 Task: Open Card Scooter Review in Board Market Segmentation Strategy to Workspace Content Writing and add a team member Softage.1@softage.net, a label Blue, a checklist Podcasting, an attachment from Trello, a color Blue and finally, add a card description 'Research and develop new product line' and a comment 'Let us approach this task with a sense of empathy, understanding the needs and concerns of our stakeholders.'. Add a start date 'Jan 05, 1900' with a due date 'Jan 12, 1900'
Action: Mouse moved to (63, 265)
Screenshot: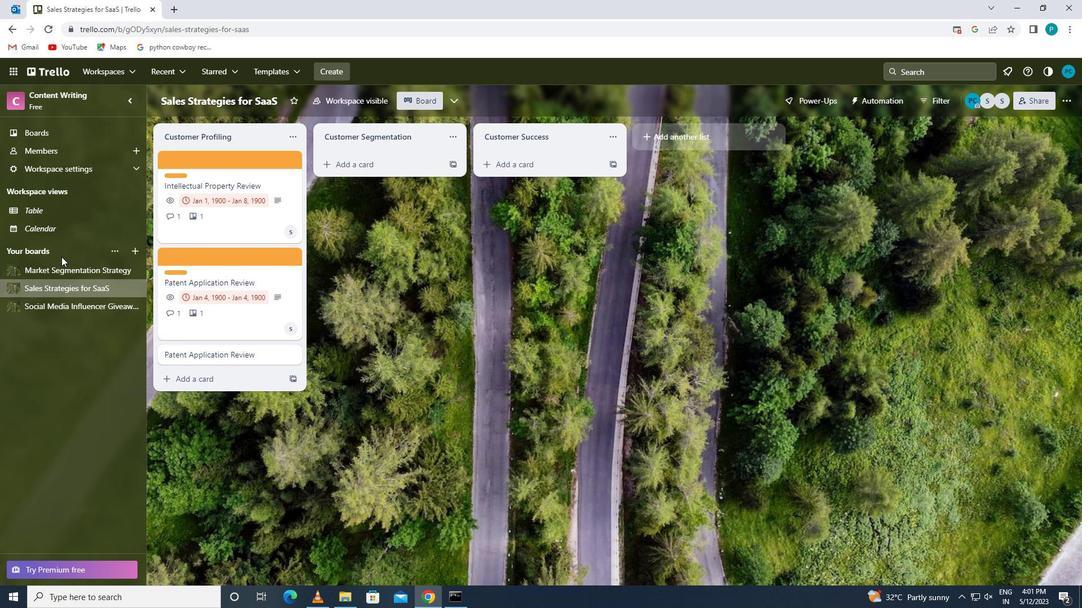 
Action: Mouse pressed left at (63, 265)
Screenshot: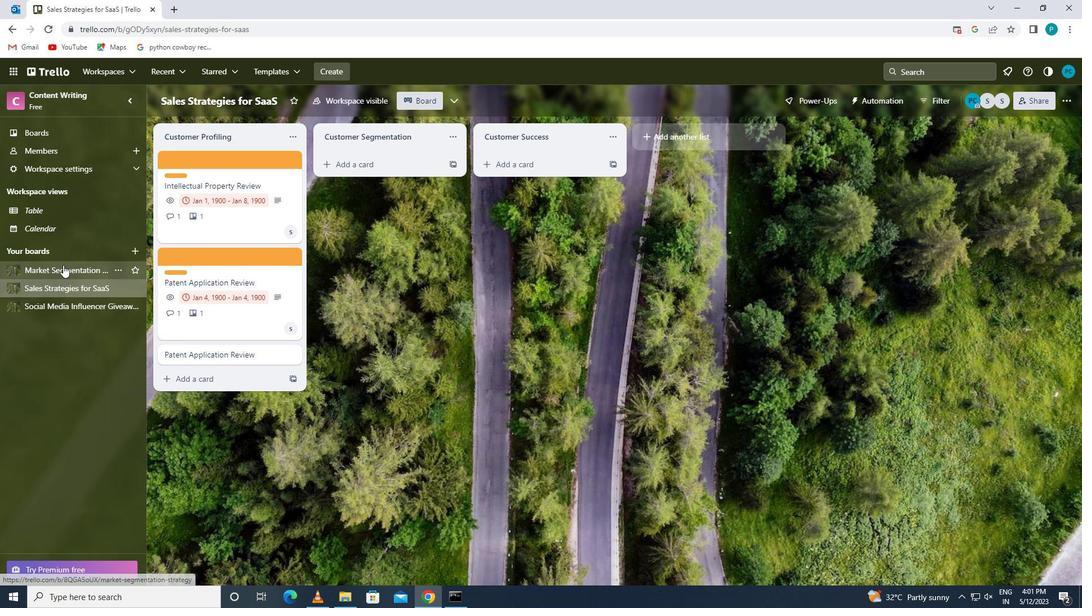 
Action: Mouse moved to (195, 260)
Screenshot: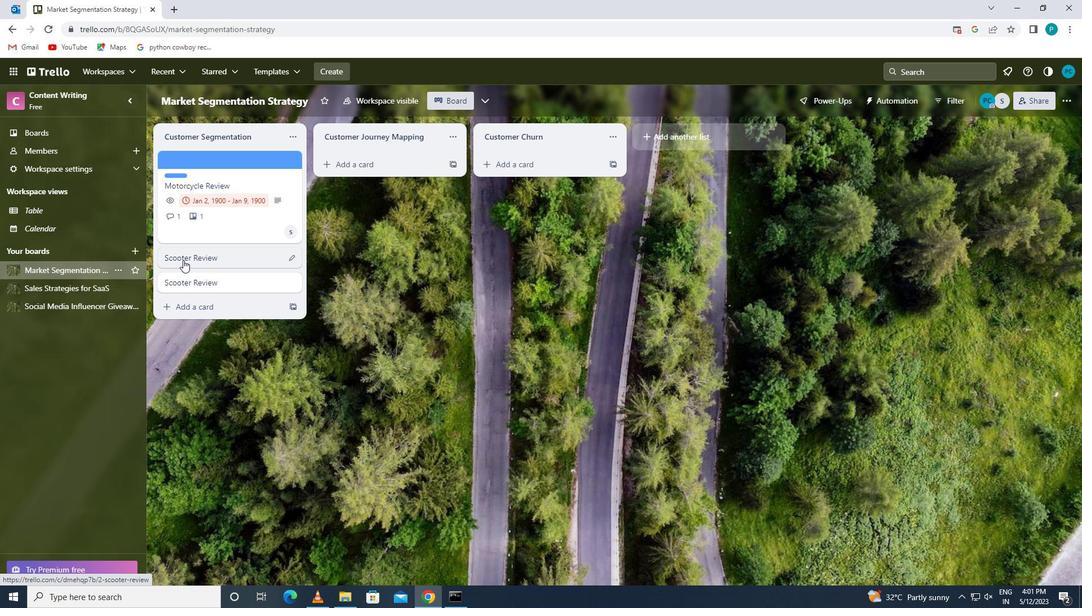 
Action: Mouse pressed left at (195, 260)
Screenshot: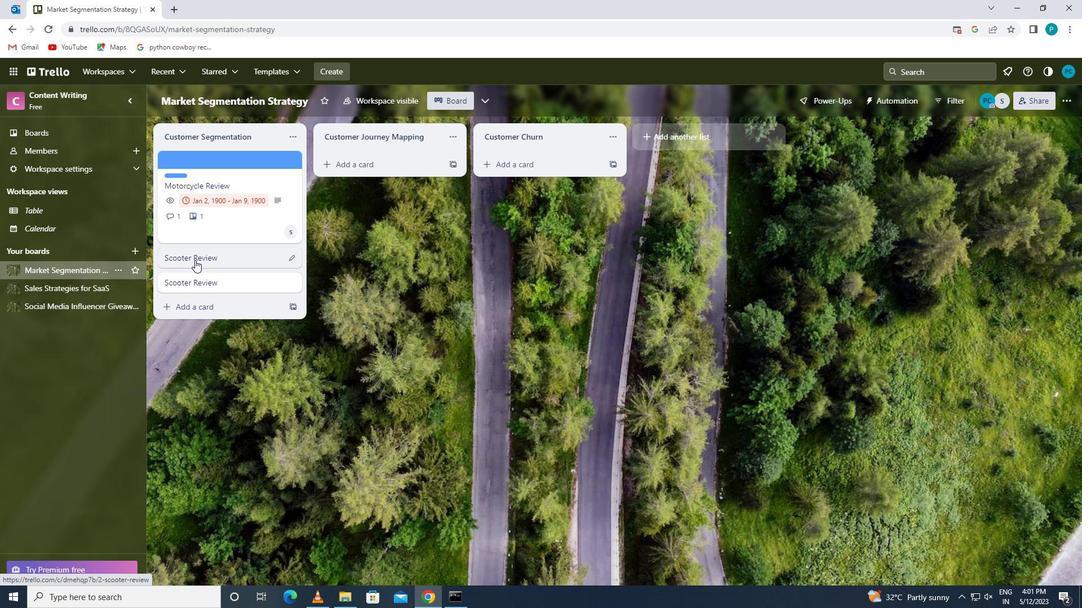 
Action: Mouse moved to (699, 199)
Screenshot: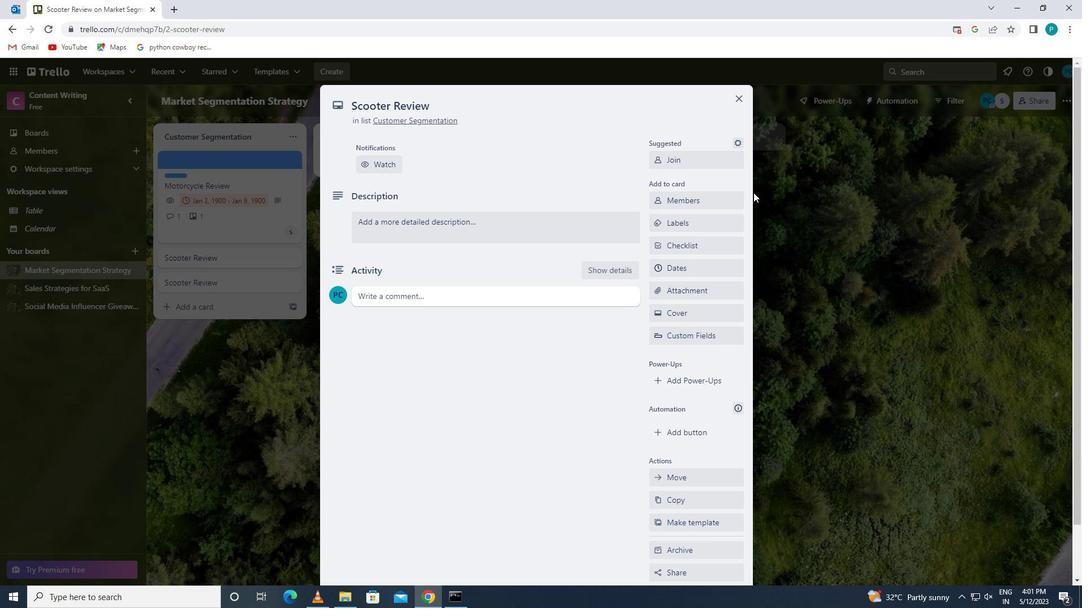 
Action: Mouse pressed left at (699, 199)
Screenshot: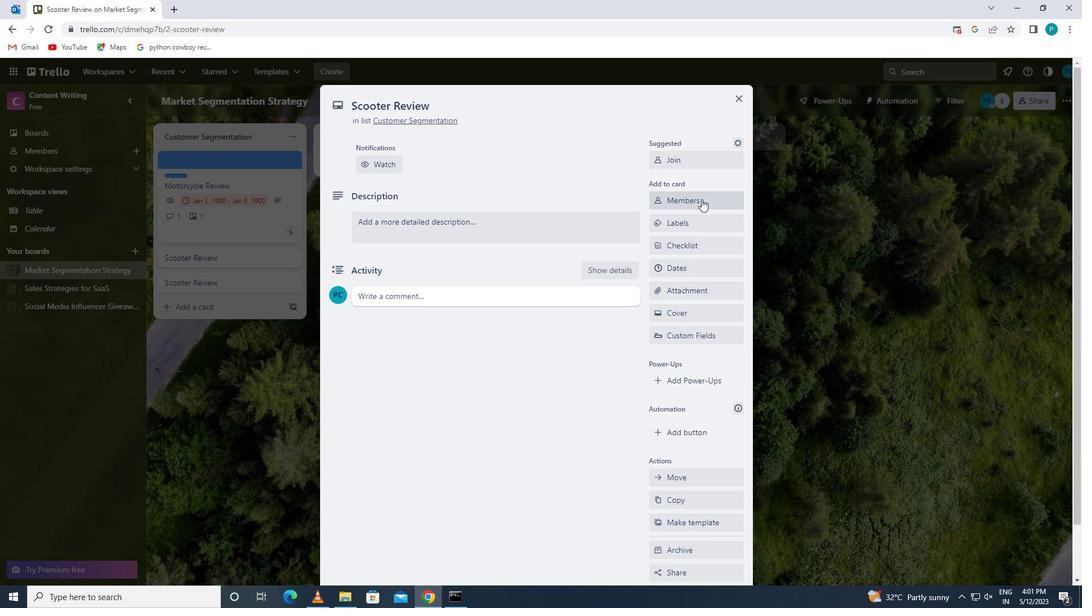 
Action: Mouse moved to (686, 255)
Screenshot: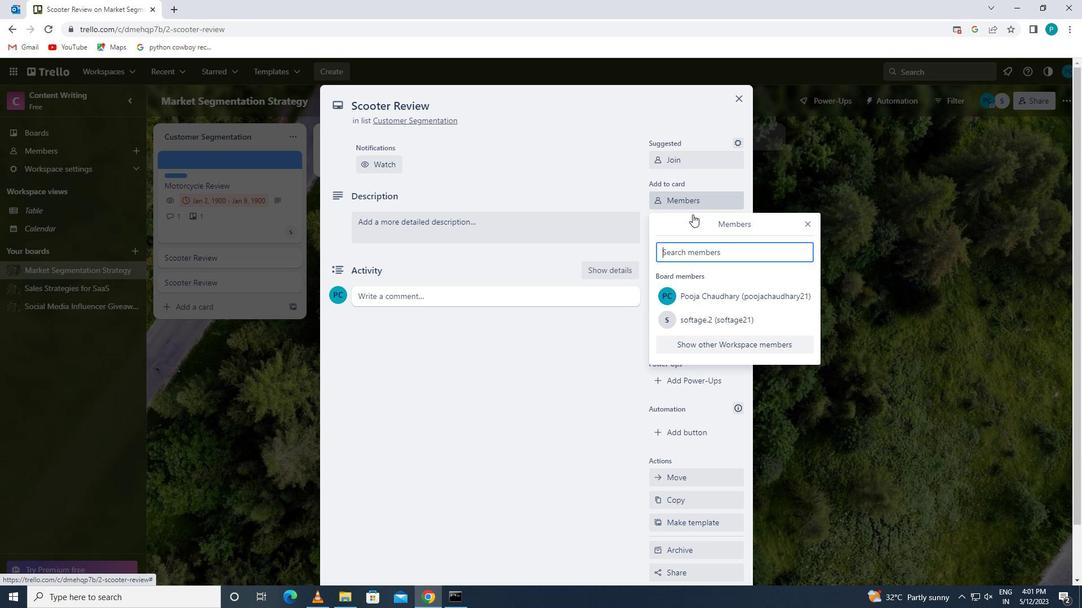 
Action: Mouse pressed left at (686, 255)
Screenshot: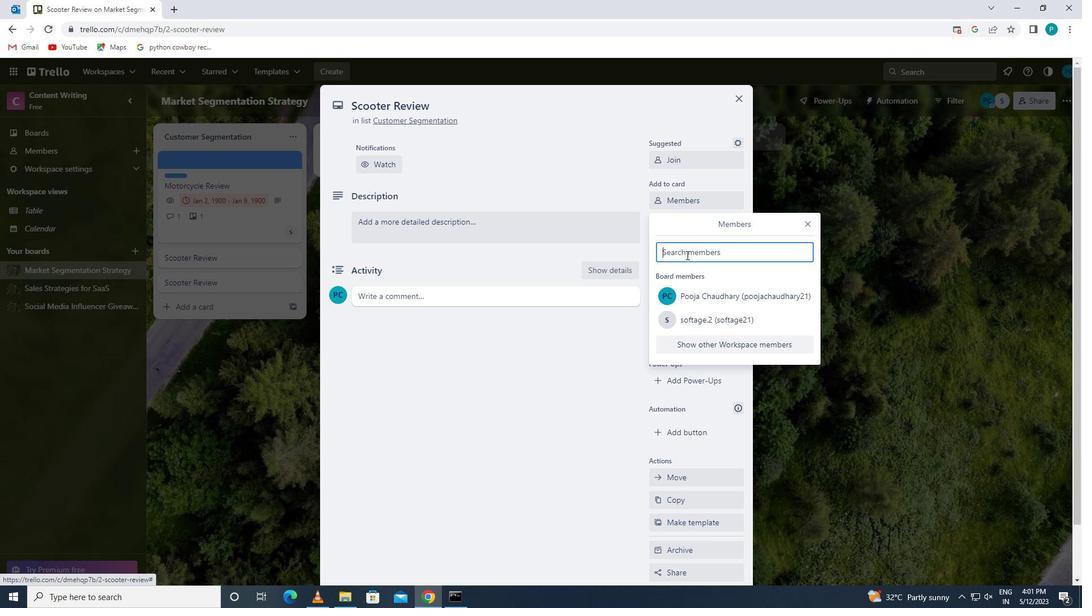 
Action: Key pressed <Key.caps_lock>s<Key.caps_lock>
Screenshot: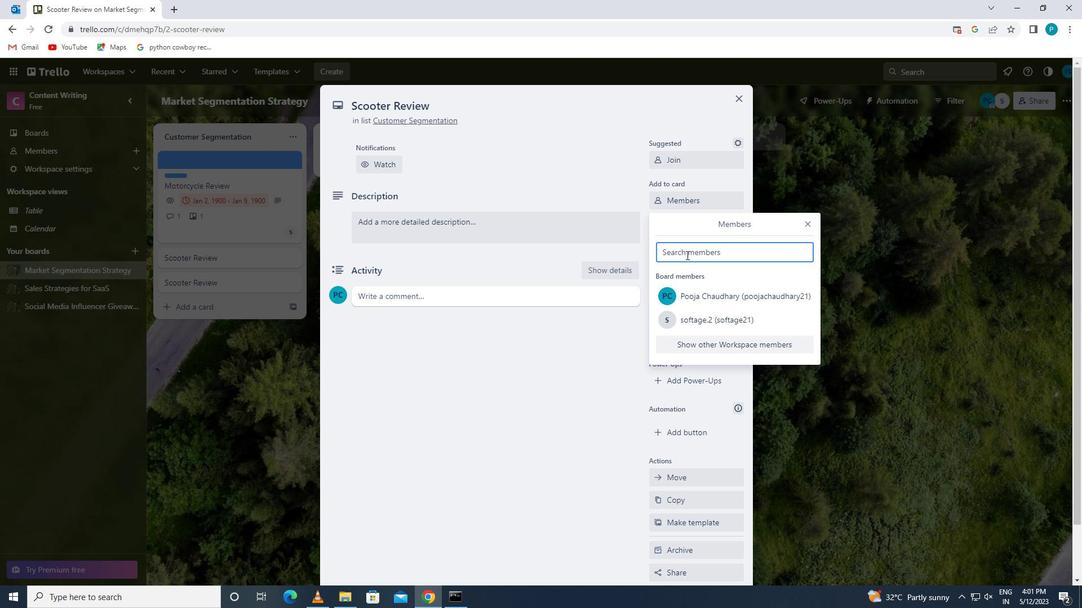
Action: Mouse moved to (685, 338)
Screenshot: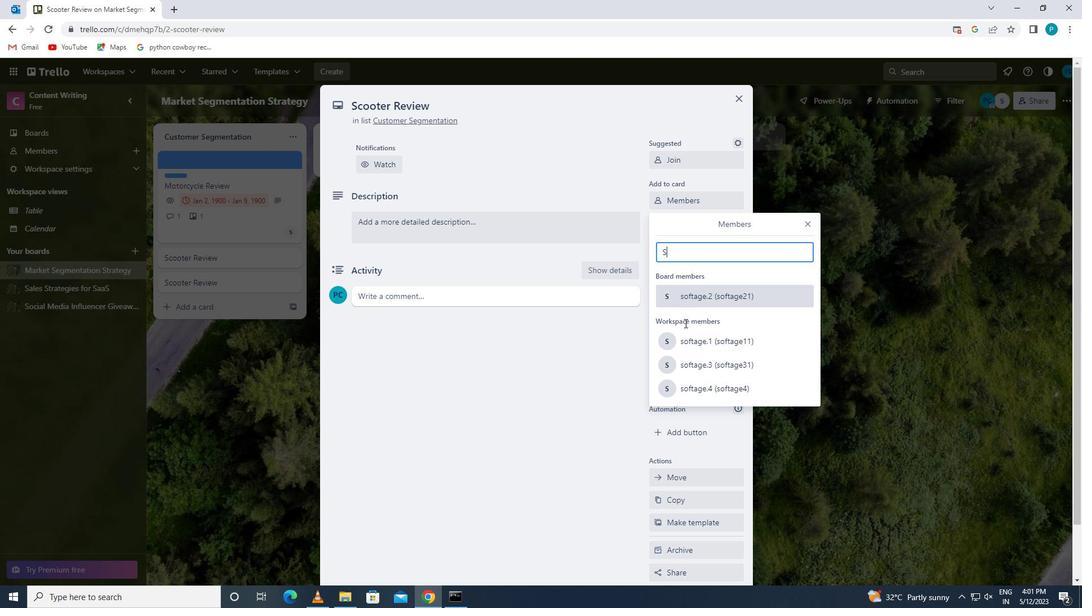 
Action: Mouse pressed left at (685, 338)
Screenshot: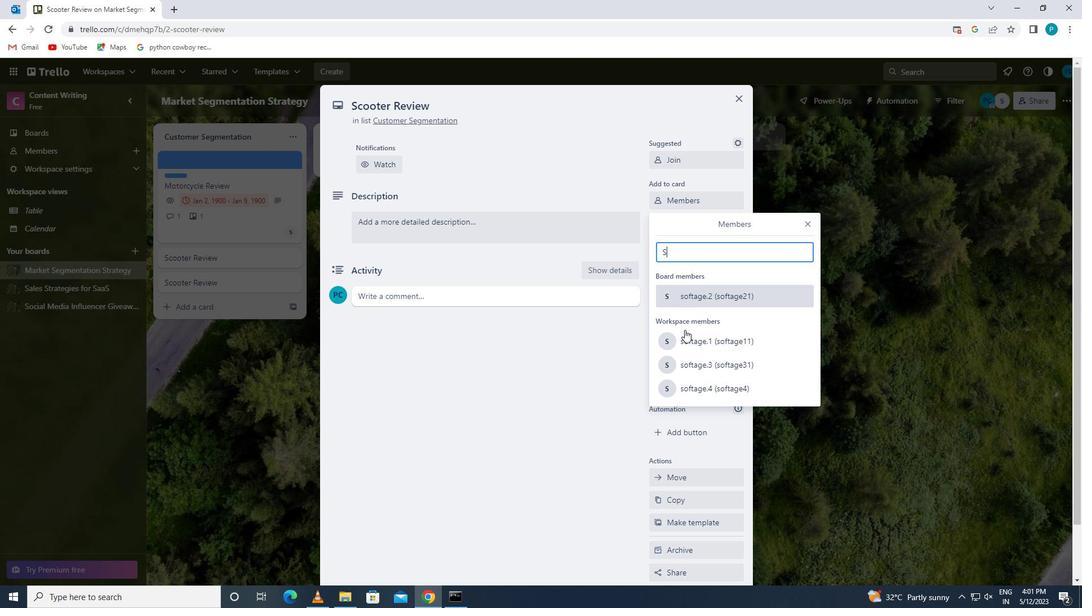 
Action: Mouse moved to (809, 223)
Screenshot: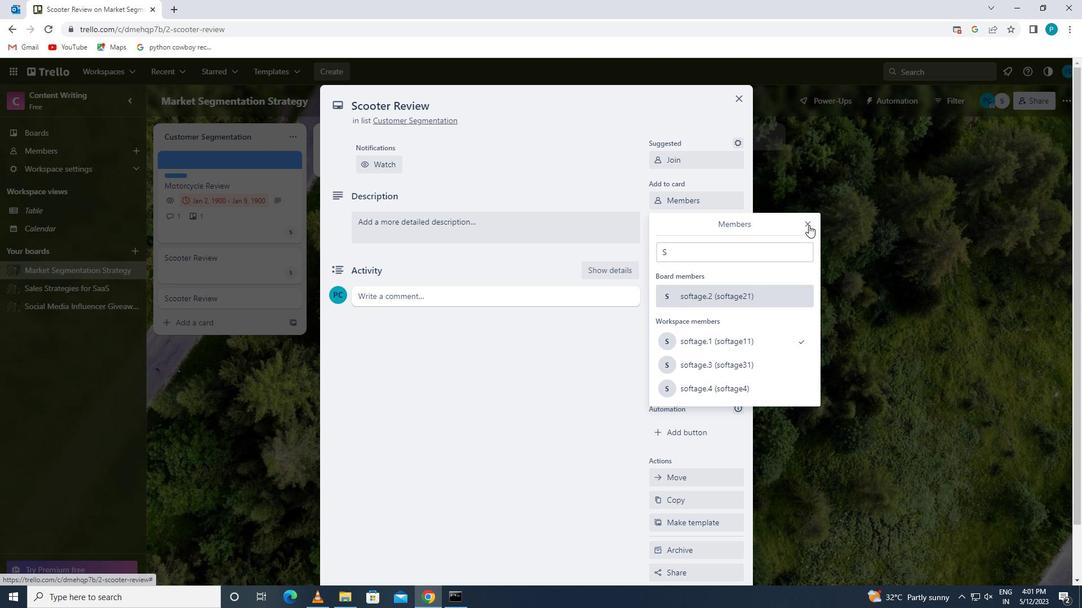 
Action: Mouse pressed left at (809, 223)
Screenshot: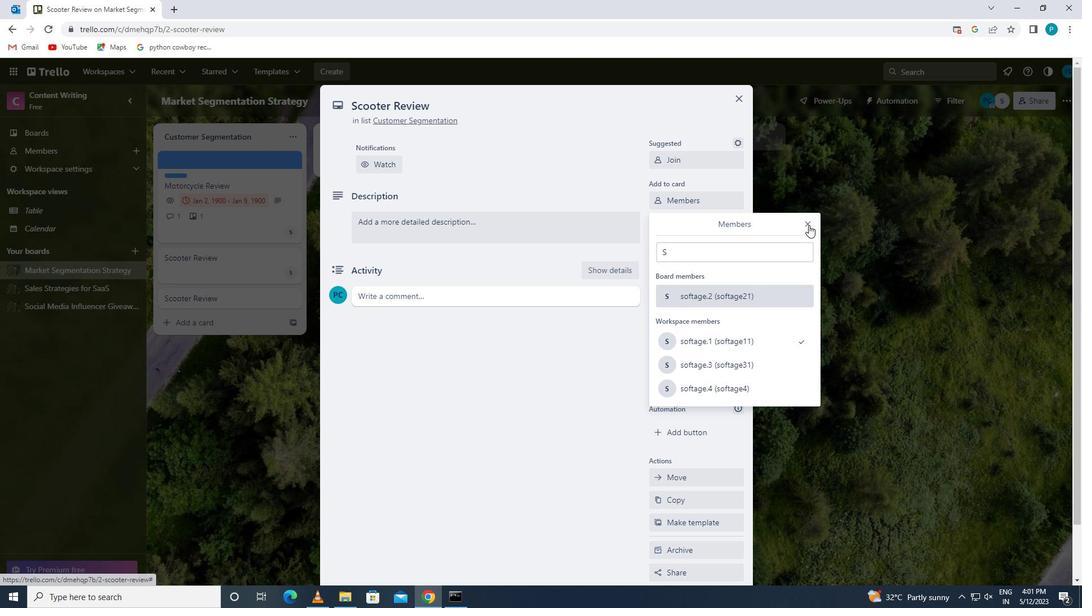 
Action: Mouse moved to (701, 226)
Screenshot: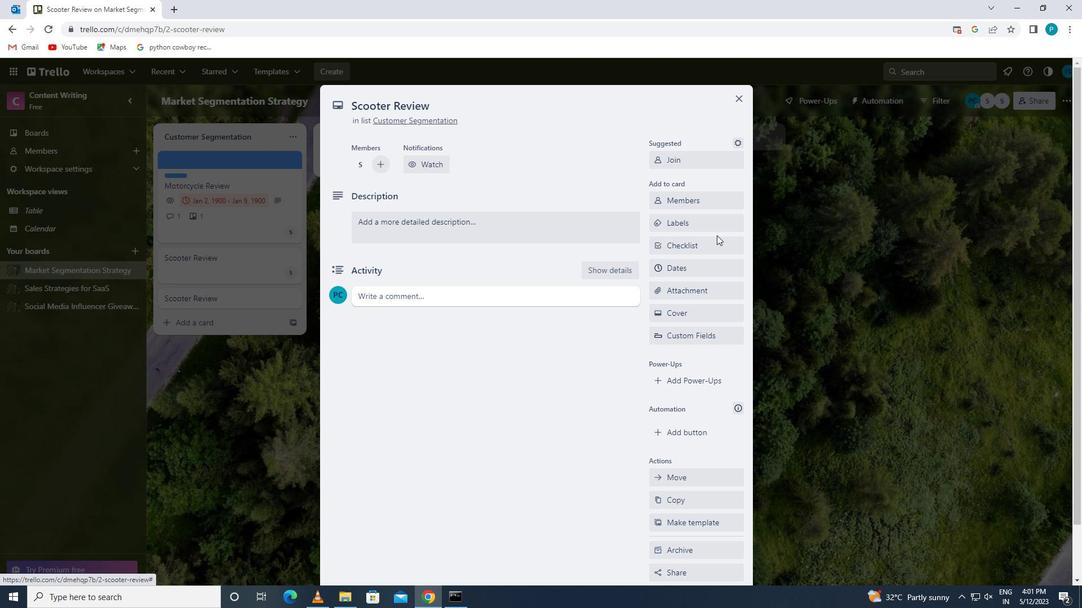 
Action: Mouse pressed left at (701, 226)
Screenshot: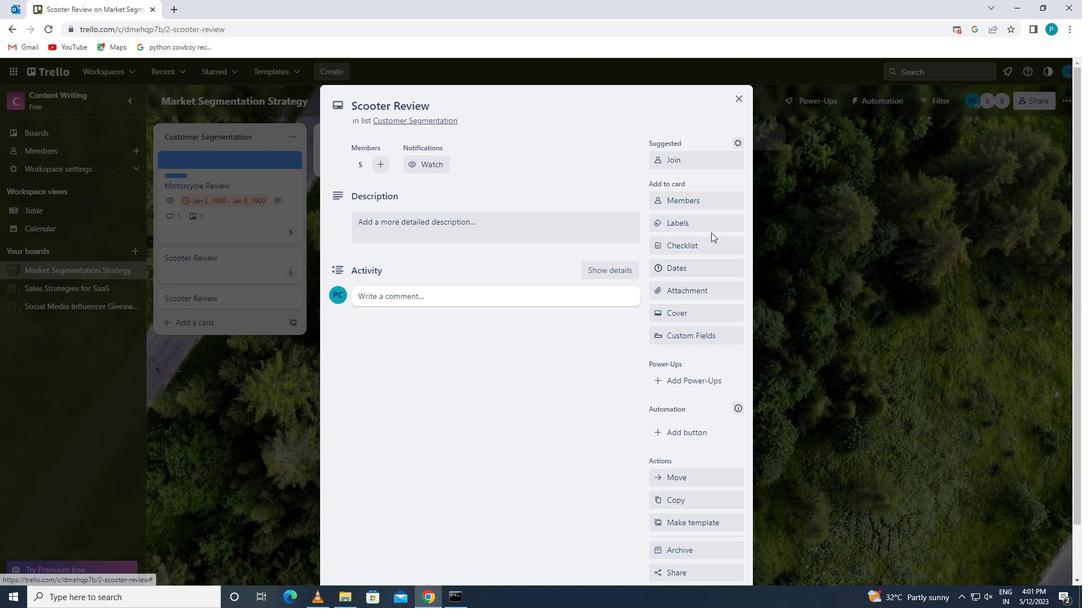 
Action: Mouse moved to (716, 443)
Screenshot: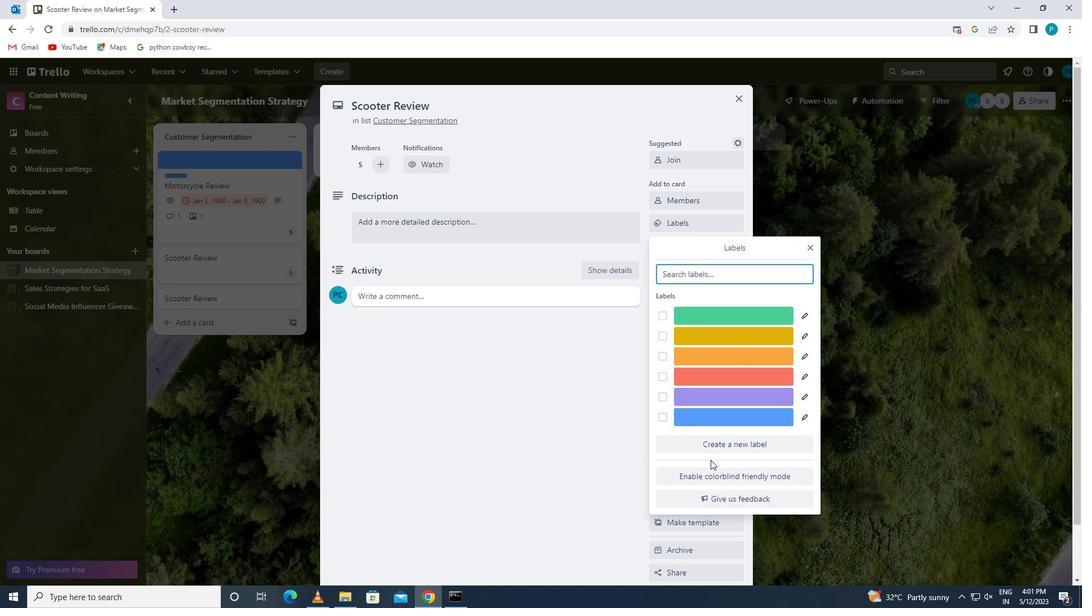 
Action: Mouse pressed left at (716, 443)
Screenshot: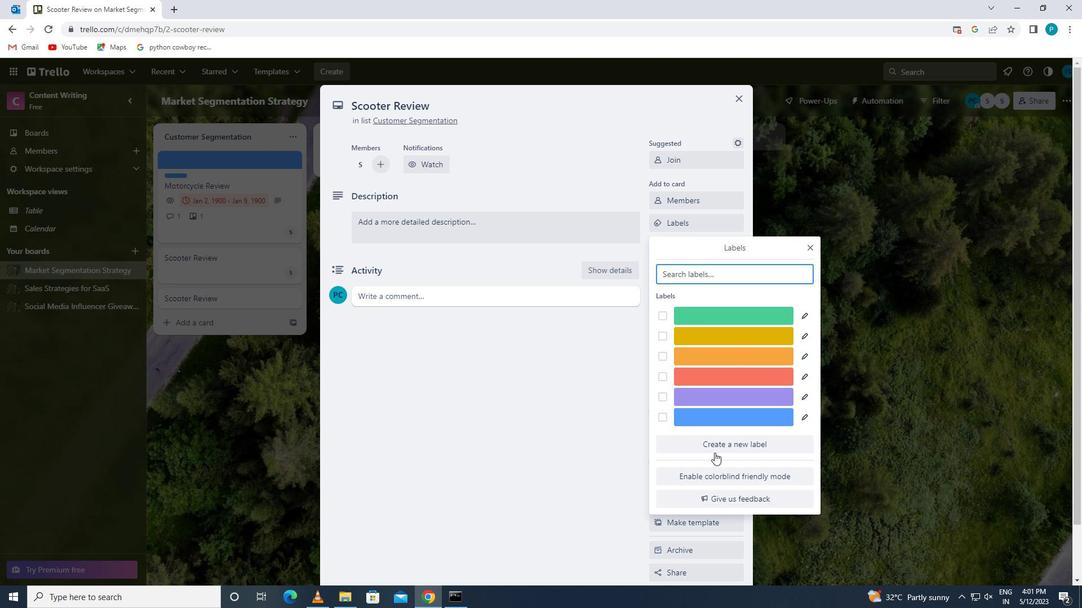 
Action: Mouse moved to (675, 468)
Screenshot: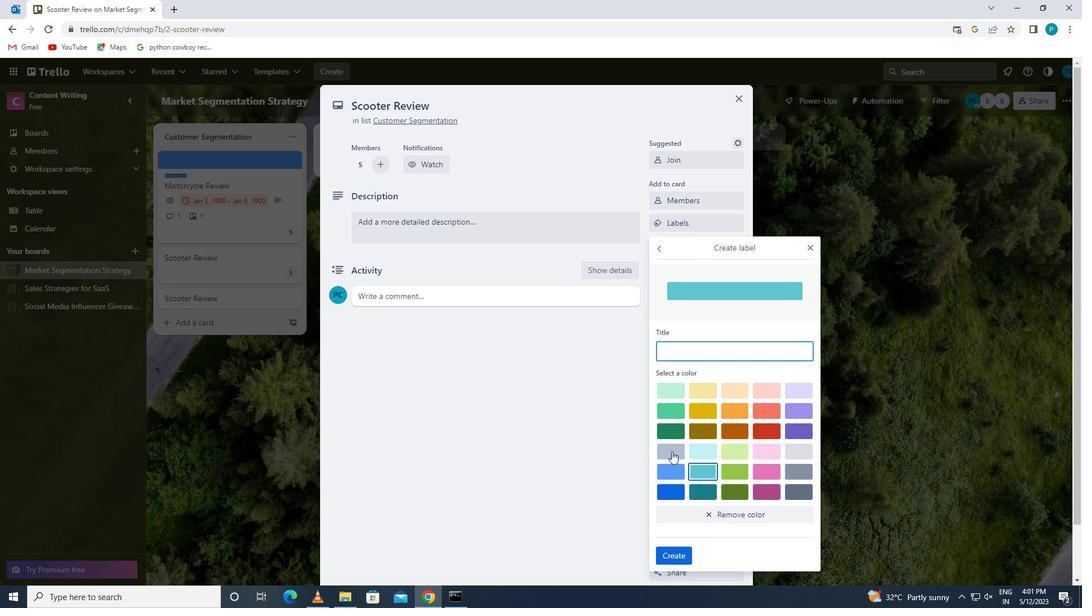 
Action: Mouse pressed left at (675, 468)
Screenshot: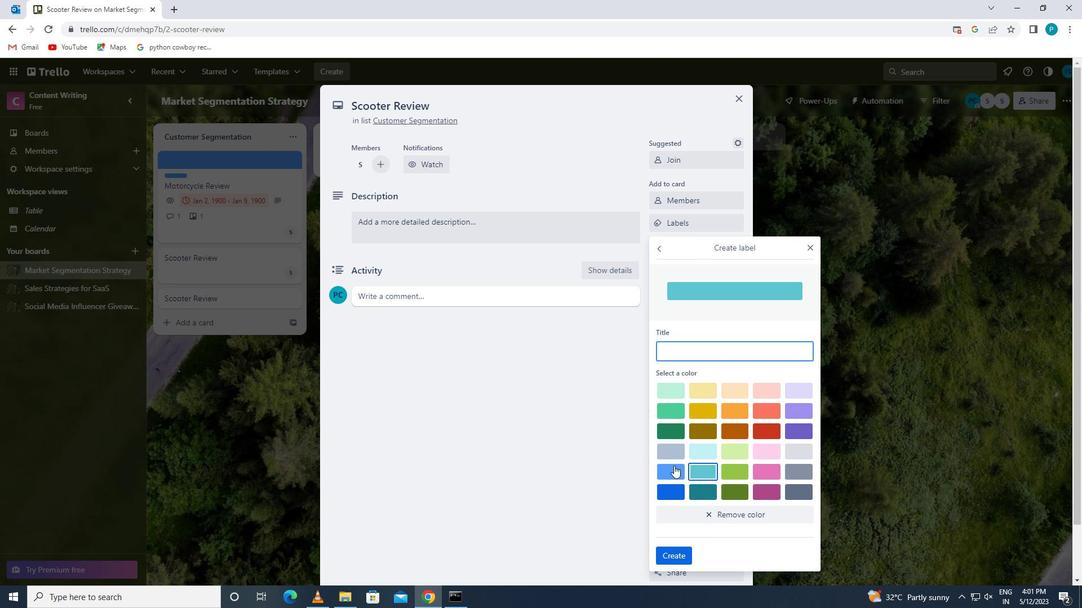 
Action: Mouse moved to (669, 558)
Screenshot: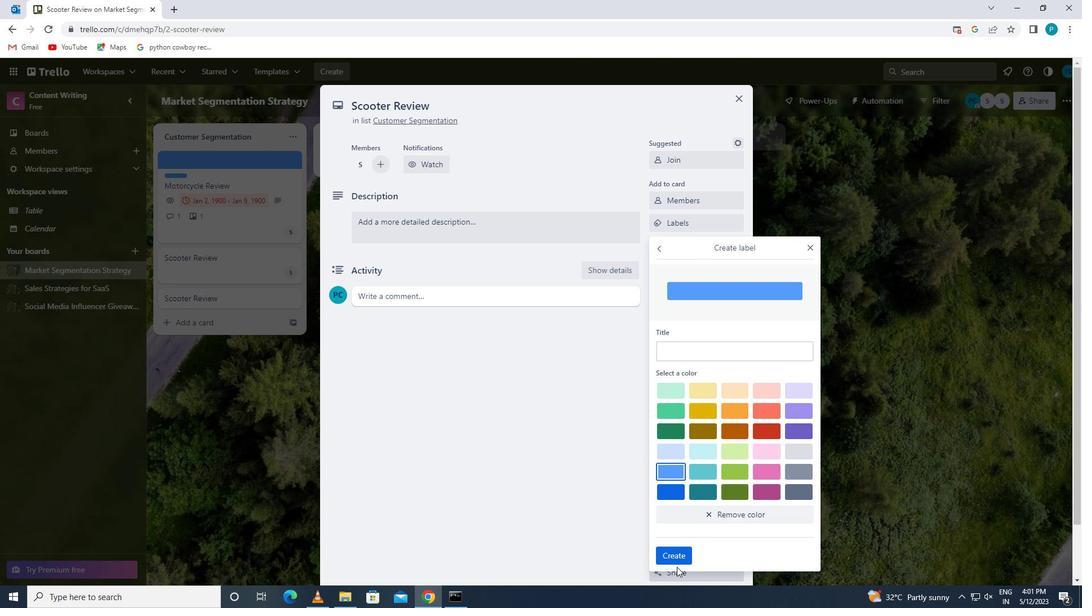 
Action: Mouse pressed left at (669, 558)
Screenshot: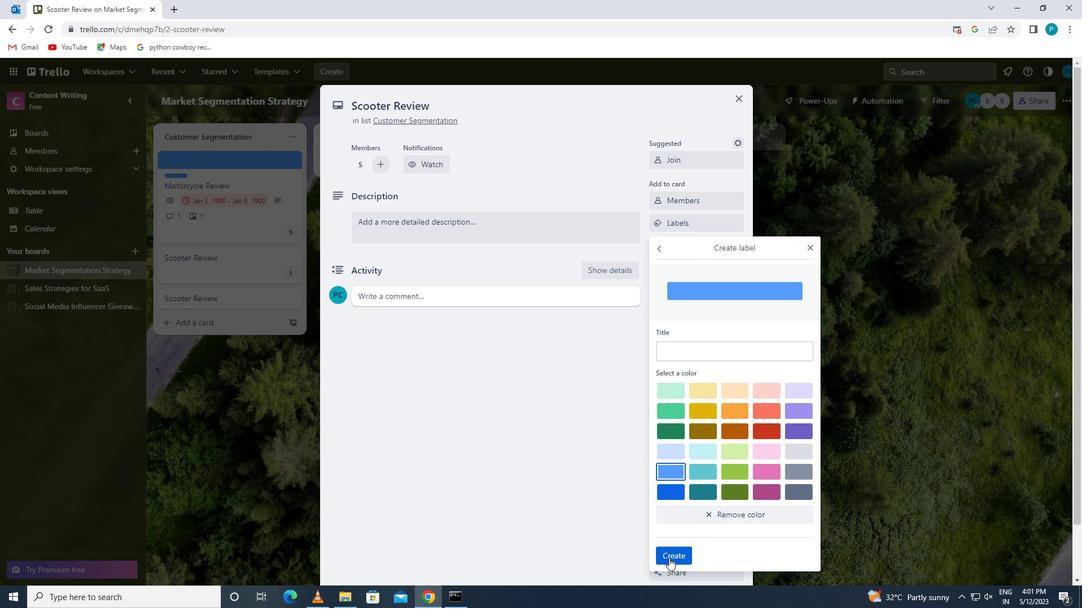 
Action: Mouse moved to (808, 248)
Screenshot: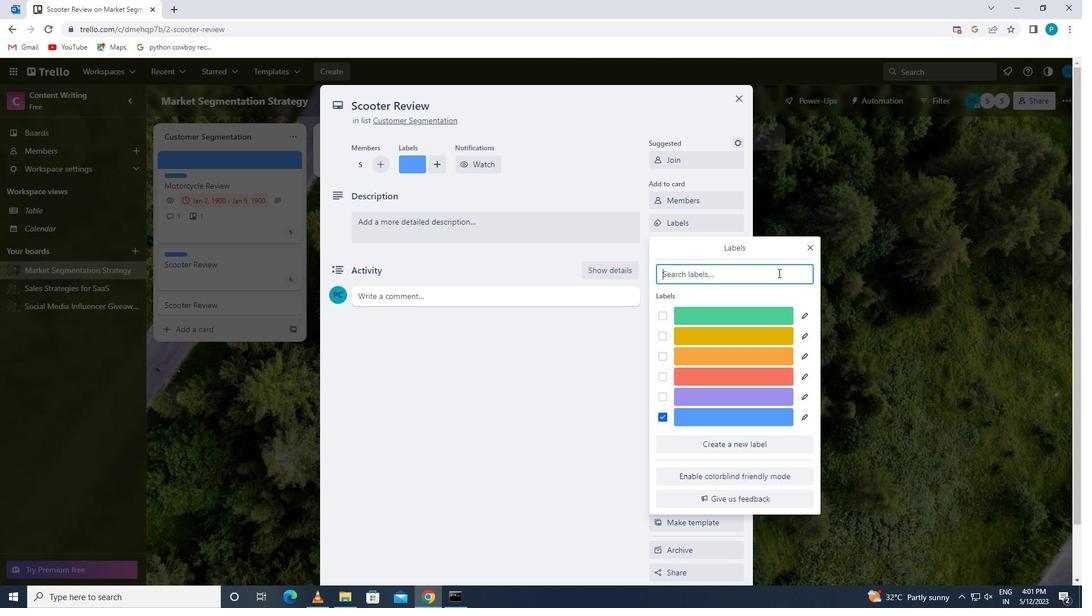 
Action: Mouse pressed left at (808, 248)
Screenshot: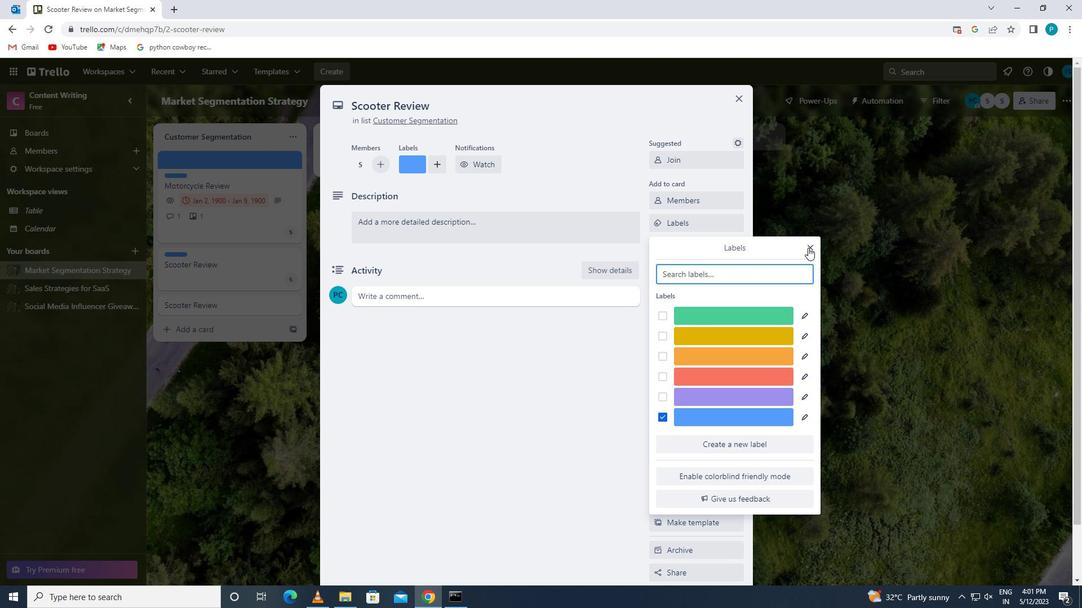 
Action: Mouse moved to (683, 237)
Screenshot: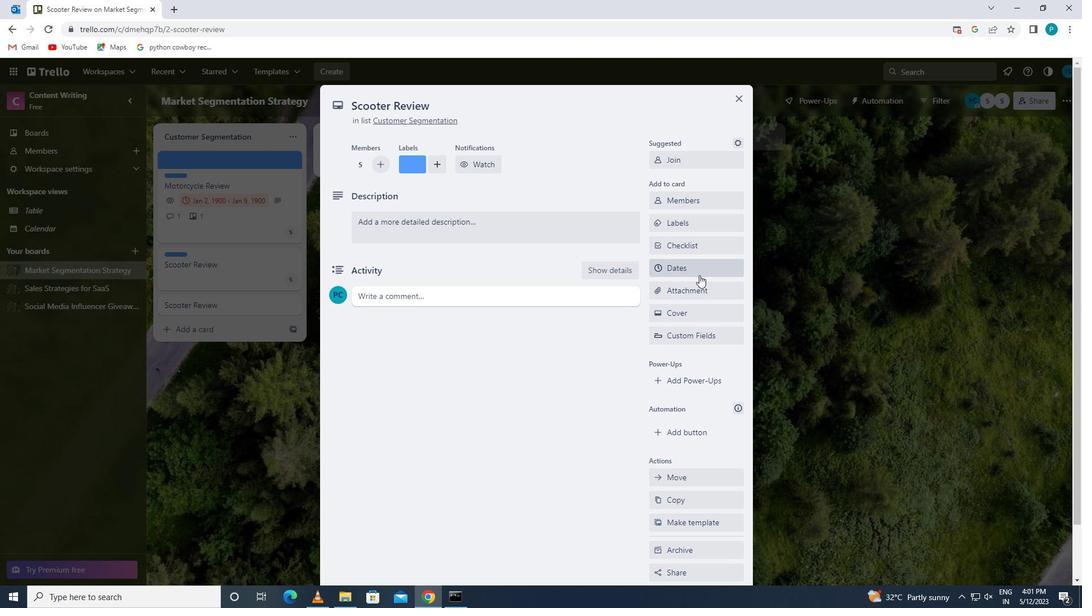 
Action: Mouse pressed left at (683, 237)
Screenshot: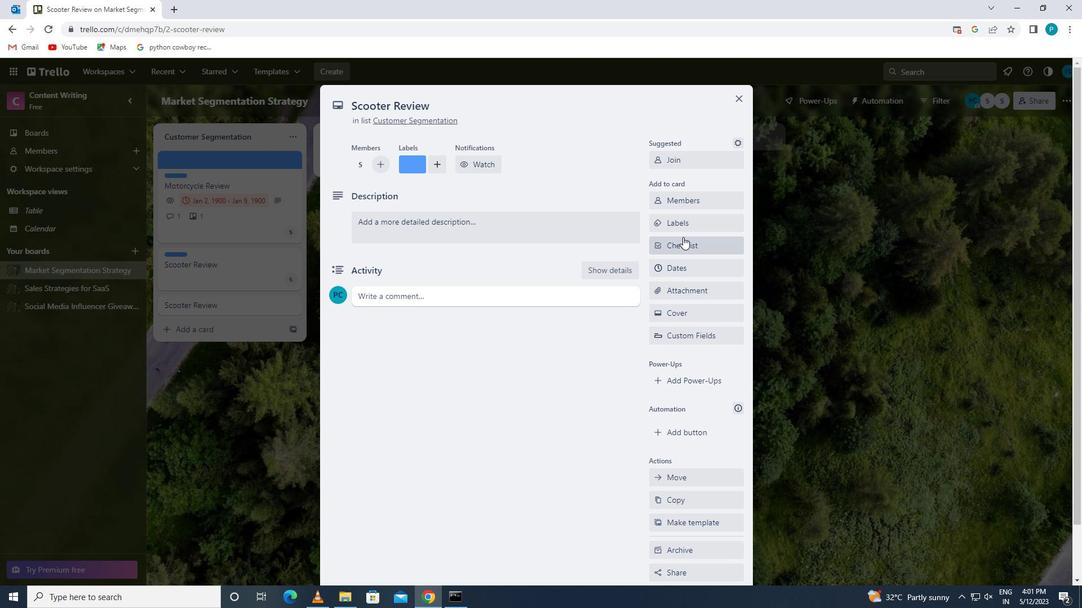 
Action: Key pressed po
Screenshot: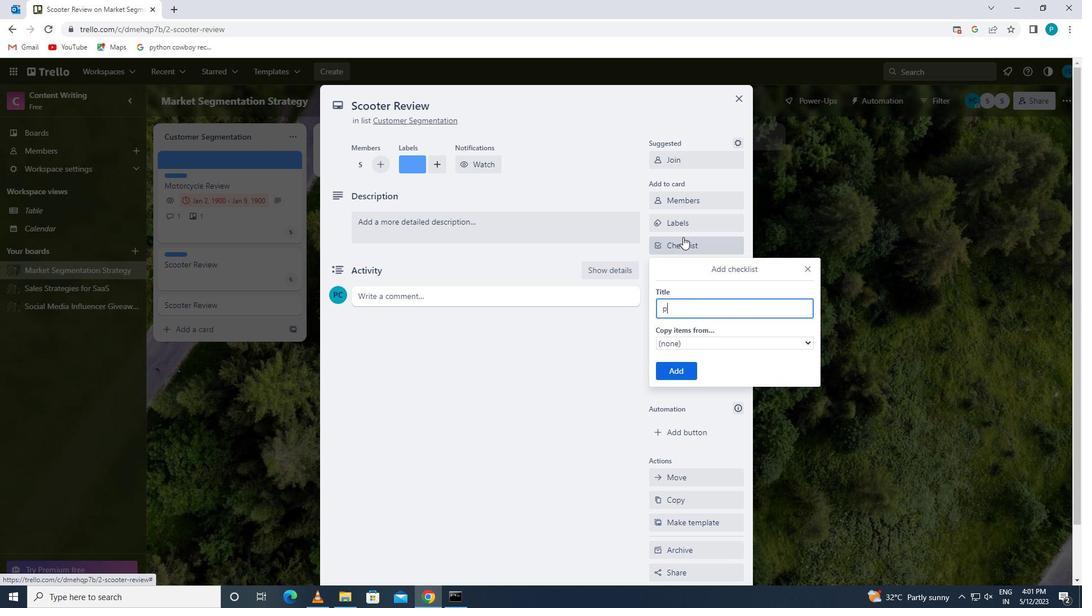
Action: Mouse moved to (741, 339)
Screenshot: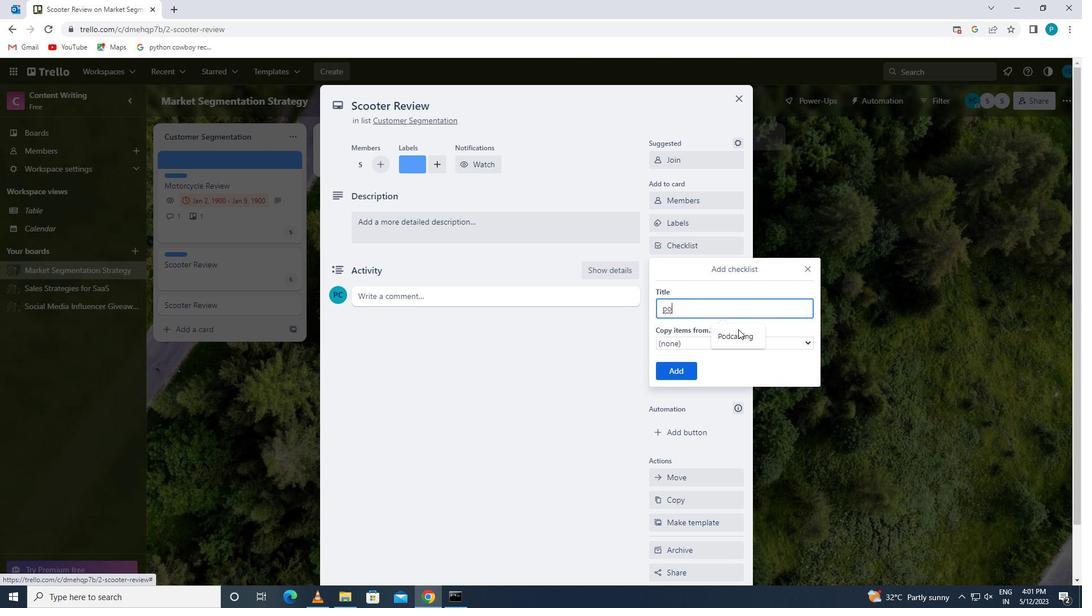 
Action: Mouse pressed left at (741, 339)
Screenshot: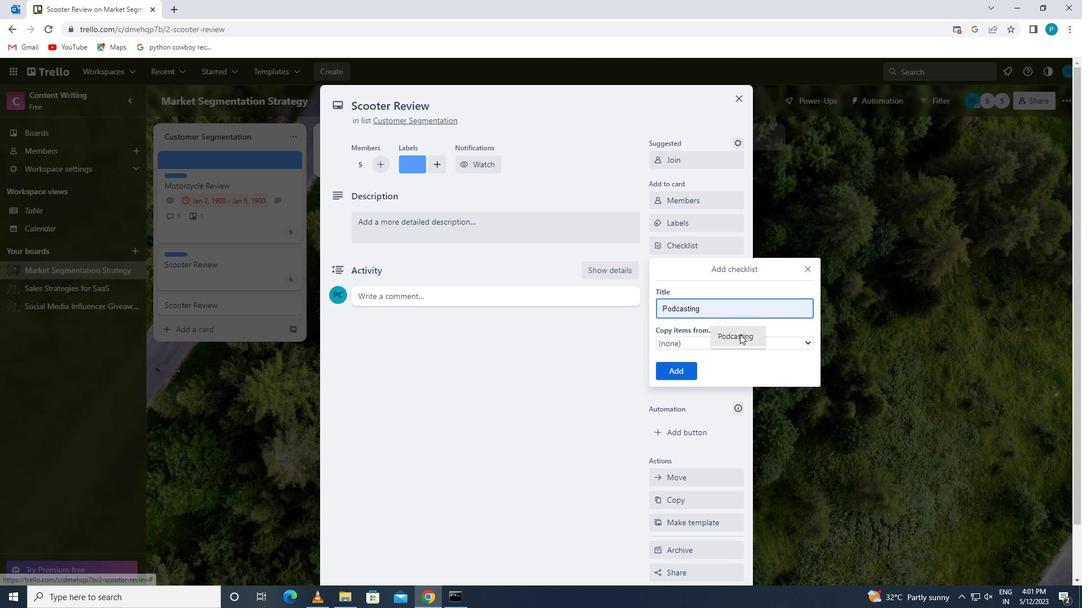 
Action: Mouse moved to (660, 372)
Screenshot: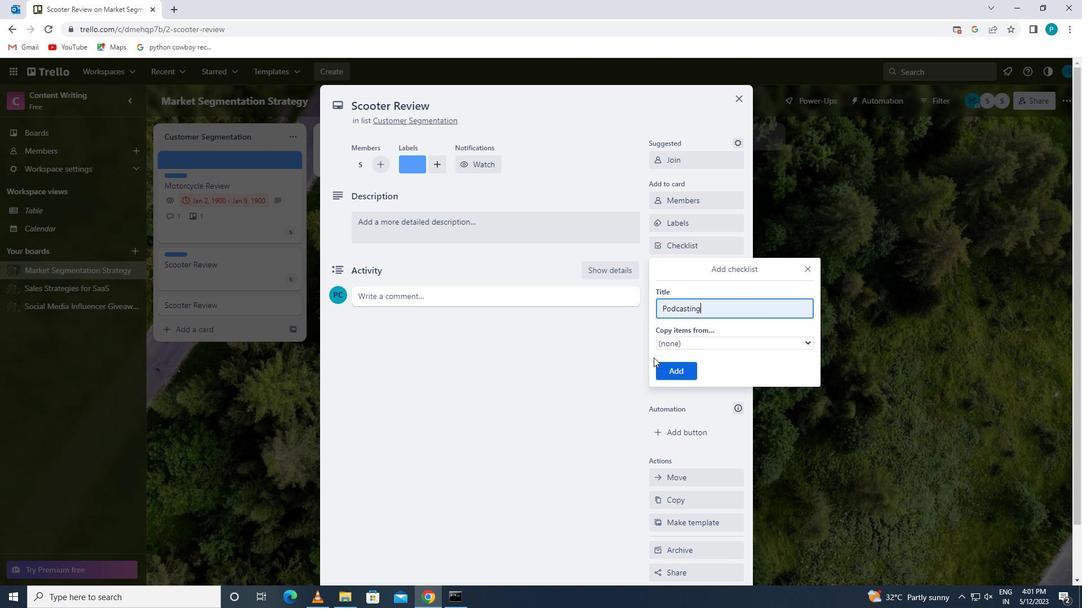 
Action: Mouse pressed left at (660, 372)
Screenshot: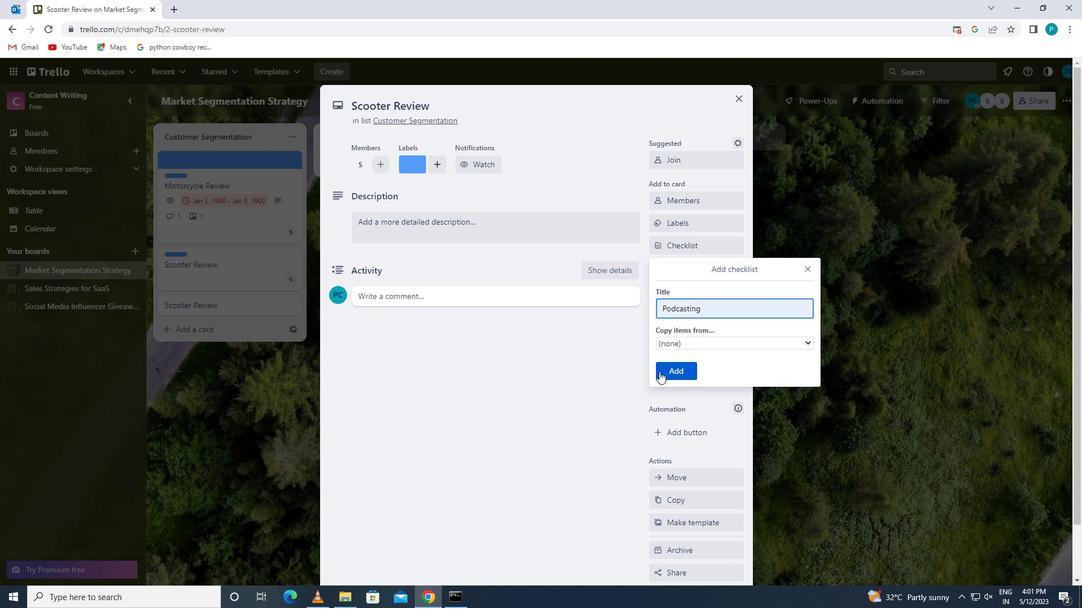 
Action: Mouse moved to (694, 295)
Screenshot: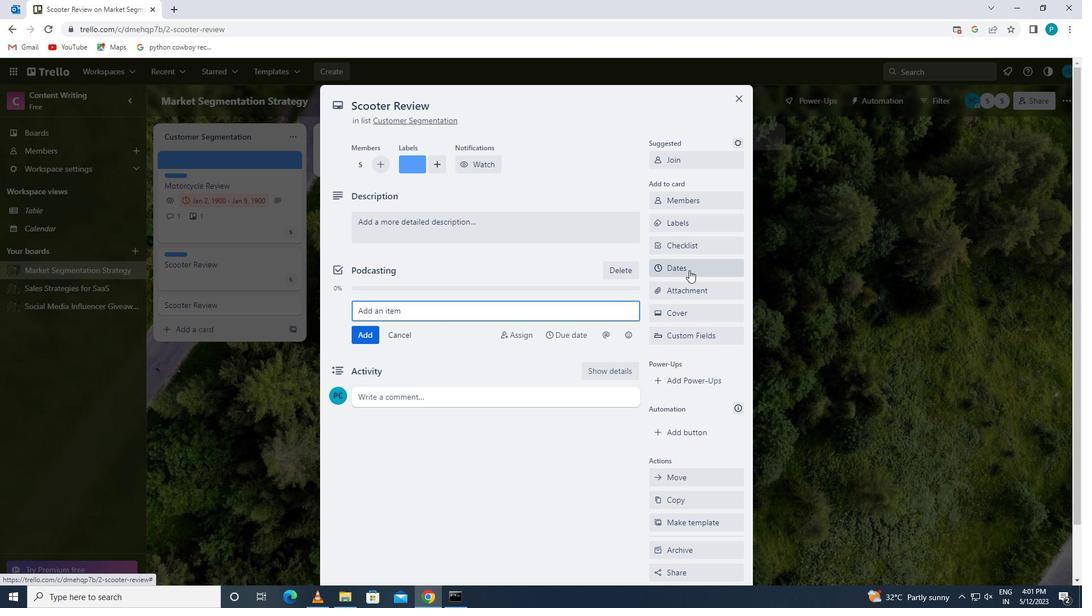 
Action: Mouse pressed left at (694, 295)
Screenshot: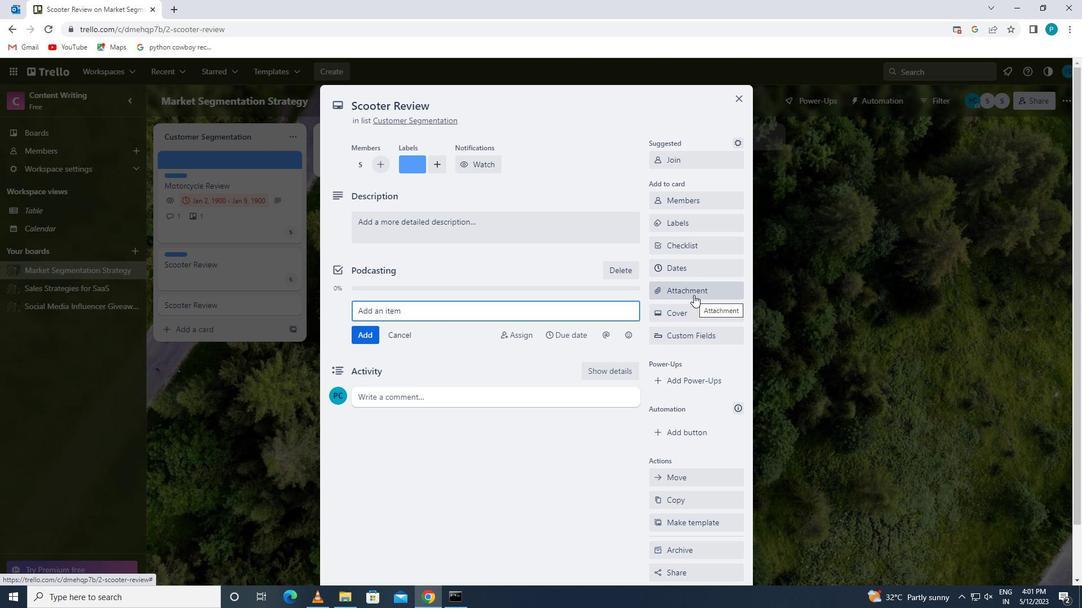 
Action: Mouse moved to (681, 358)
Screenshot: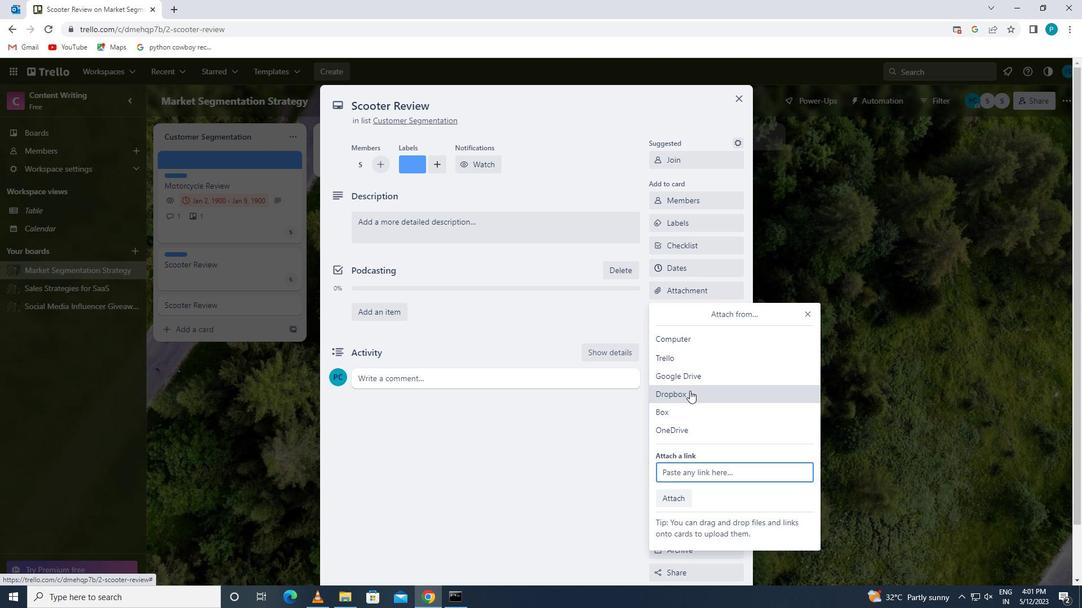 
Action: Mouse pressed left at (681, 358)
Screenshot: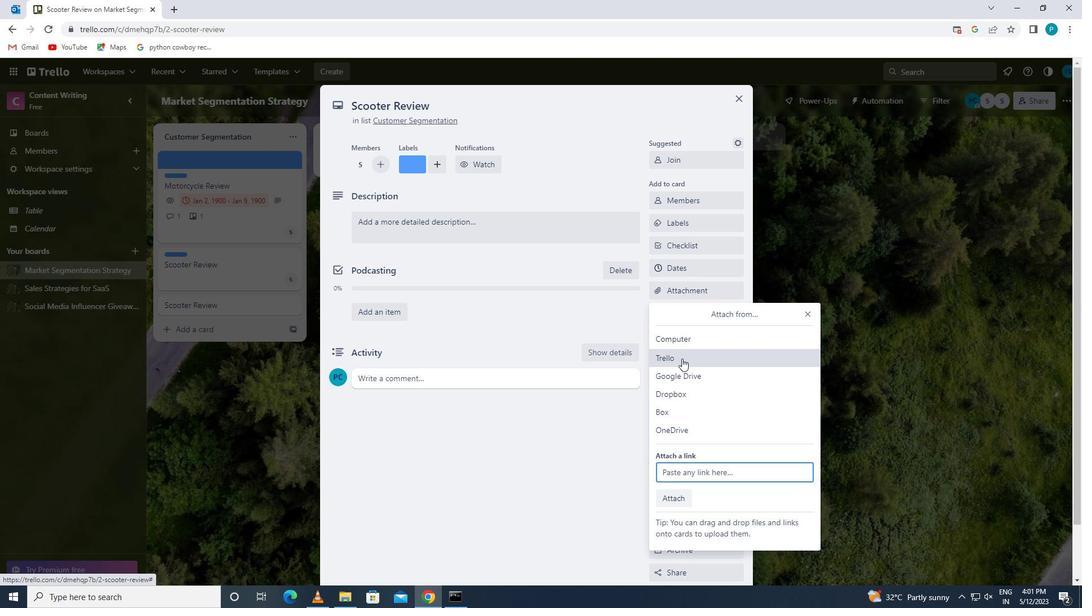 
Action: Mouse moved to (681, 364)
Screenshot: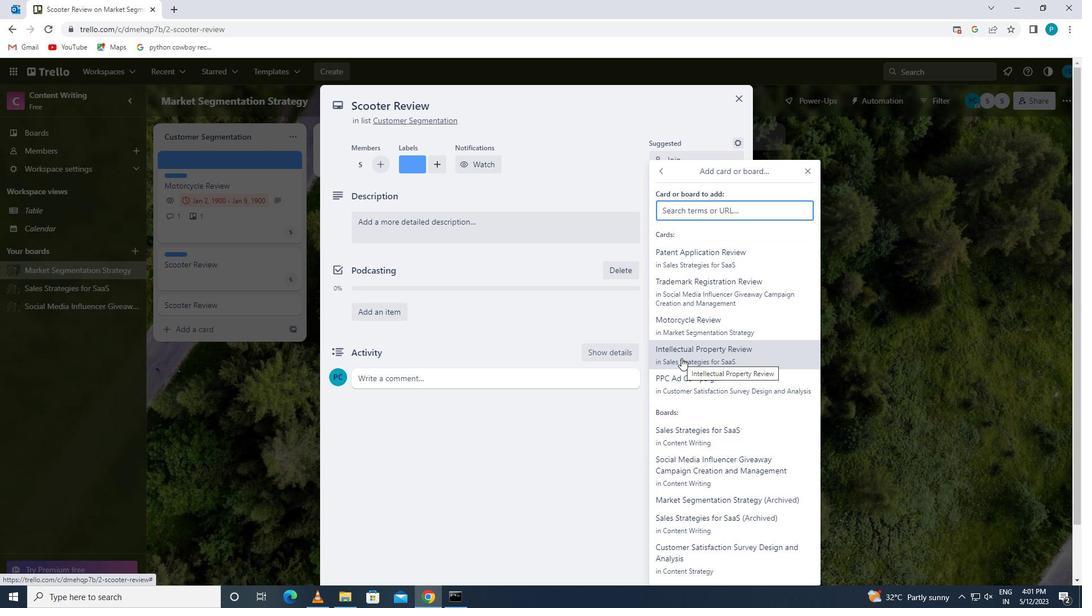 
Action: Mouse pressed left at (681, 364)
Screenshot: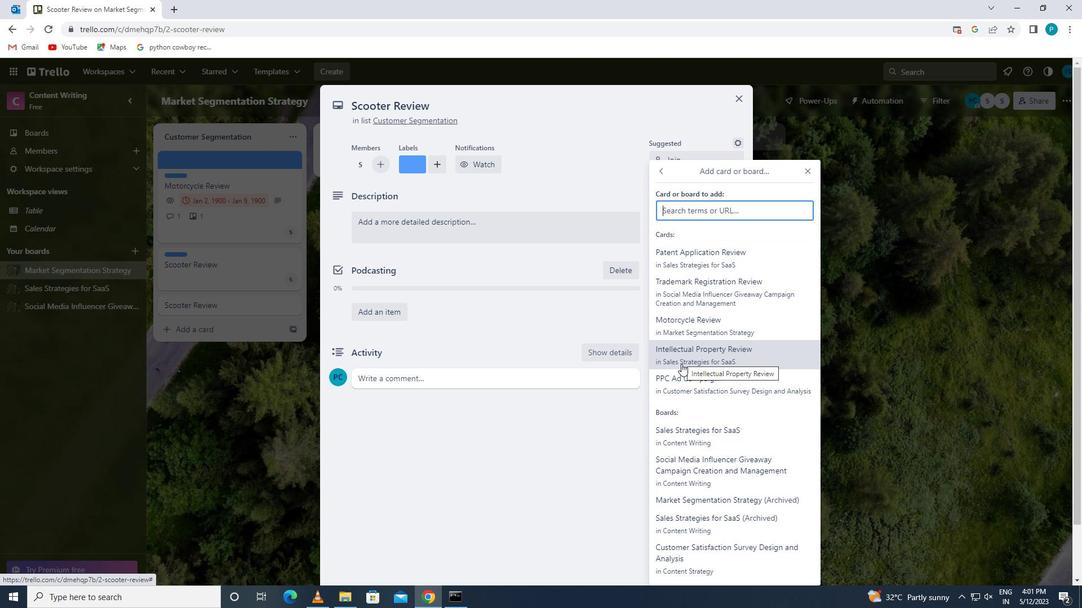 
Action: Mouse moved to (692, 312)
Screenshot: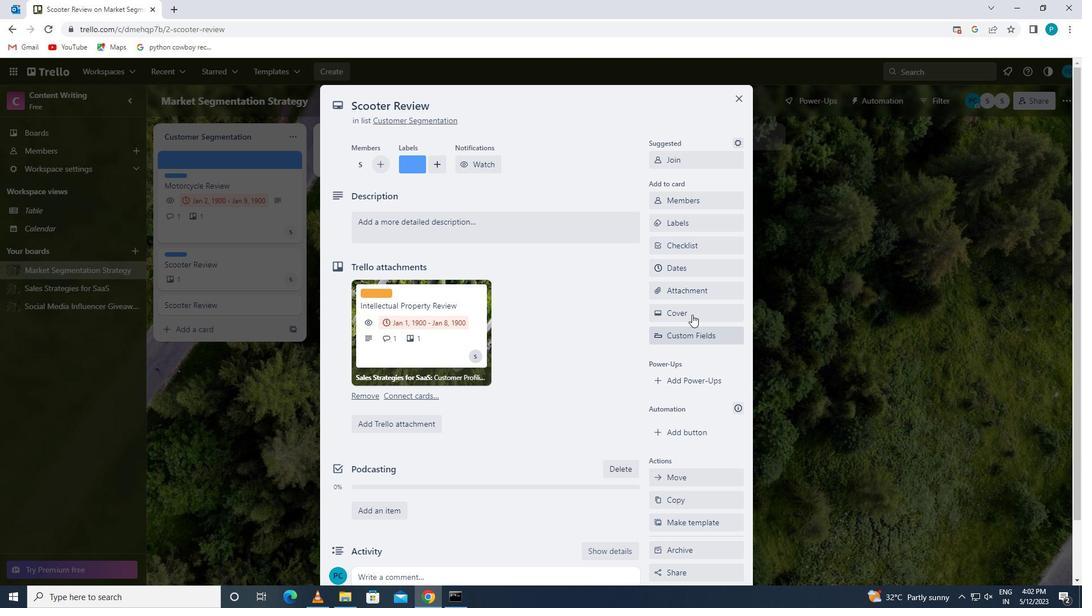 
Action: Mouse pressed left at (692, 312)
Screenshot: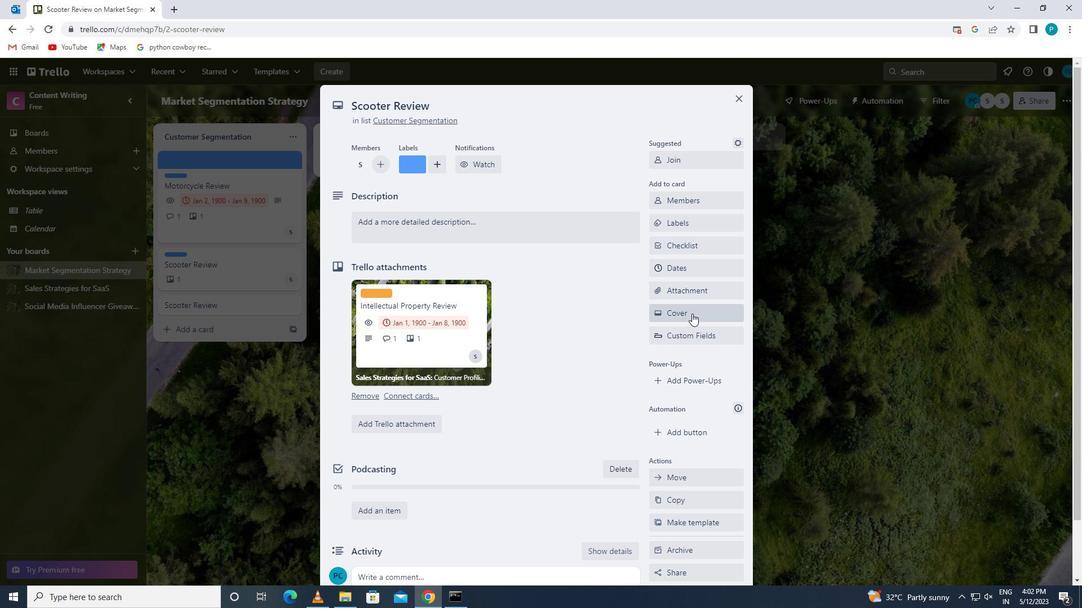
Action: Mouse moved to (669, 375)
Screenshot: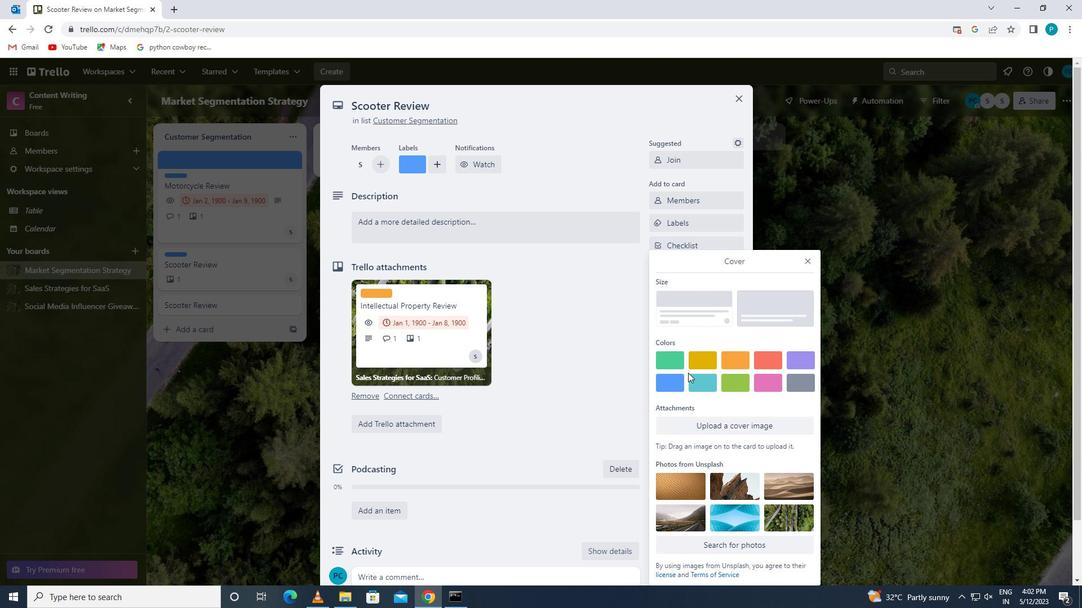 
Action: Mouse pressed left at (669, 375)
Screenshot: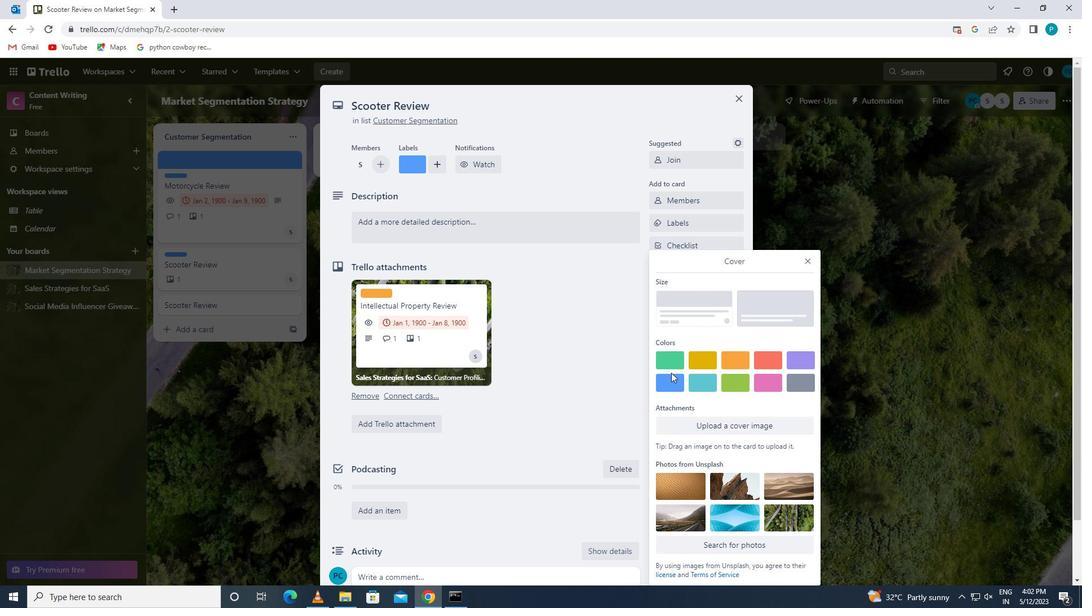 
Action: Mouse moved to (814, 237)
Screenshot: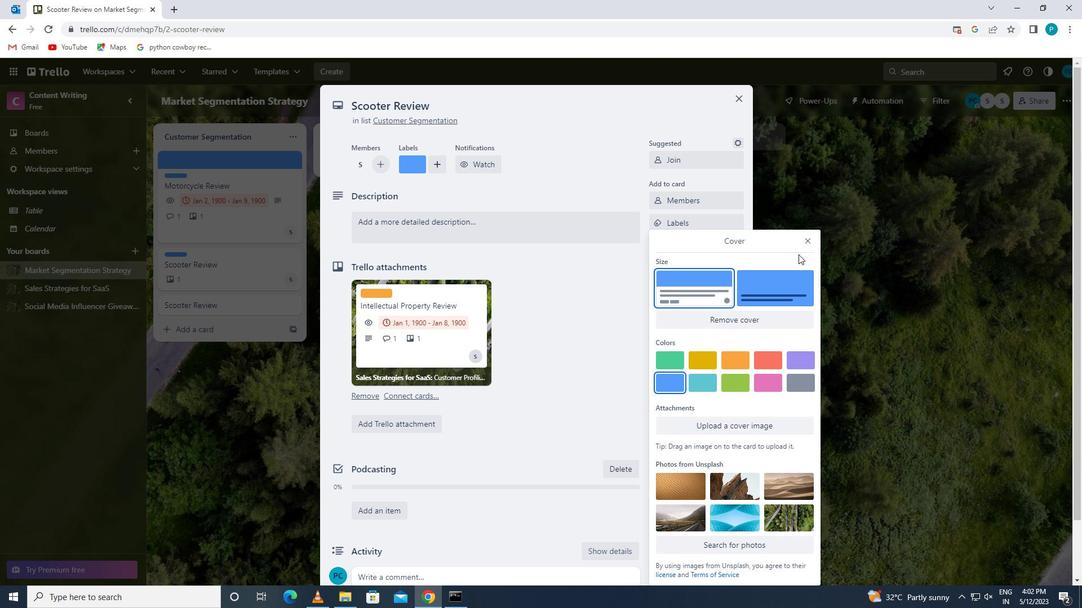 
Action: Mouse pressed left at (814, 237)
Screenshot: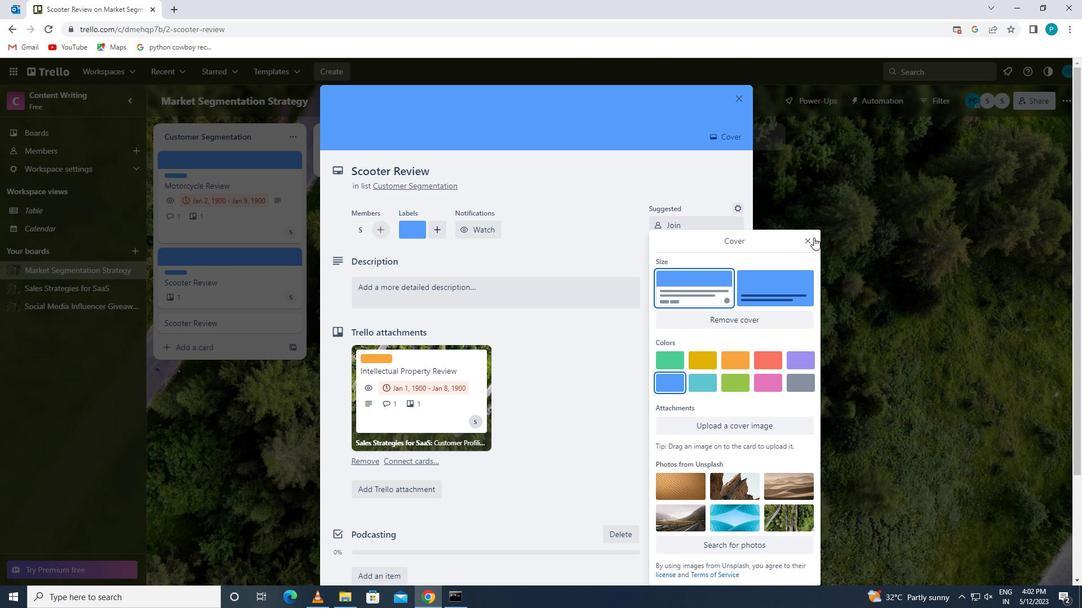
Action: Mouse moved to (571, 282)
Screenshot: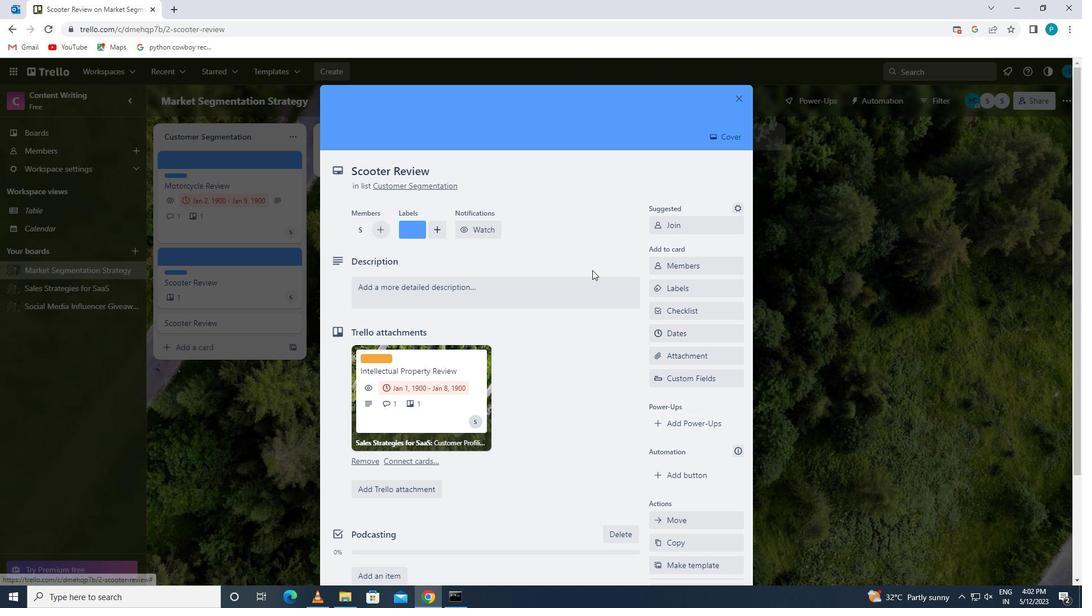 
Action: Mouse pressed left at (571, 282)
Screenshot: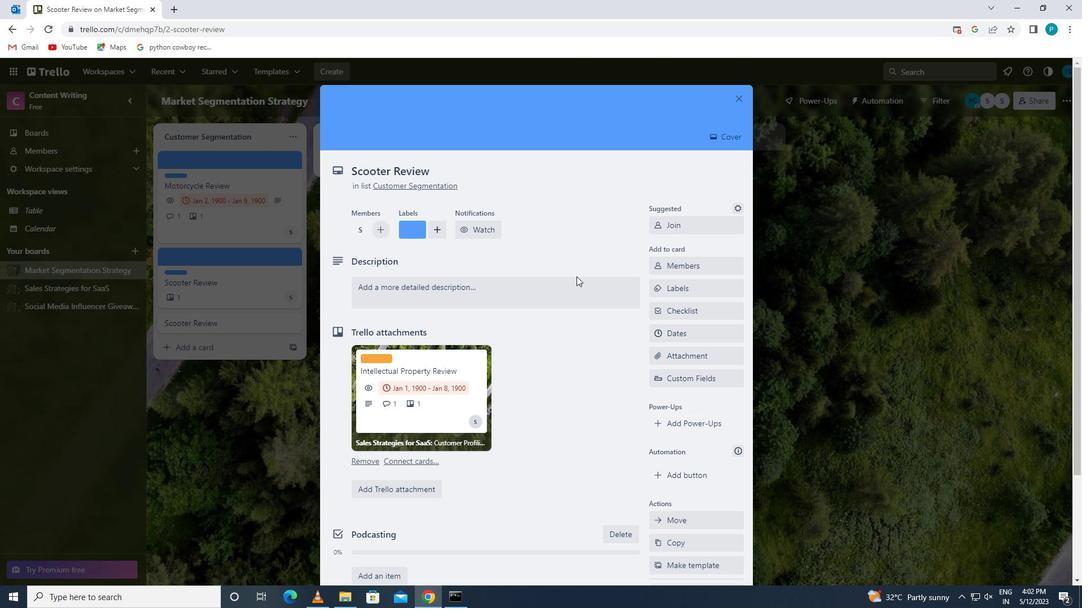 
Action: Key pressed <Key.caps_lock>r<Key.caps_lock>esearch<Key.space>and<Key.space>develop<Key.space>new<Key.space>product<Key.space>line
Screenshot: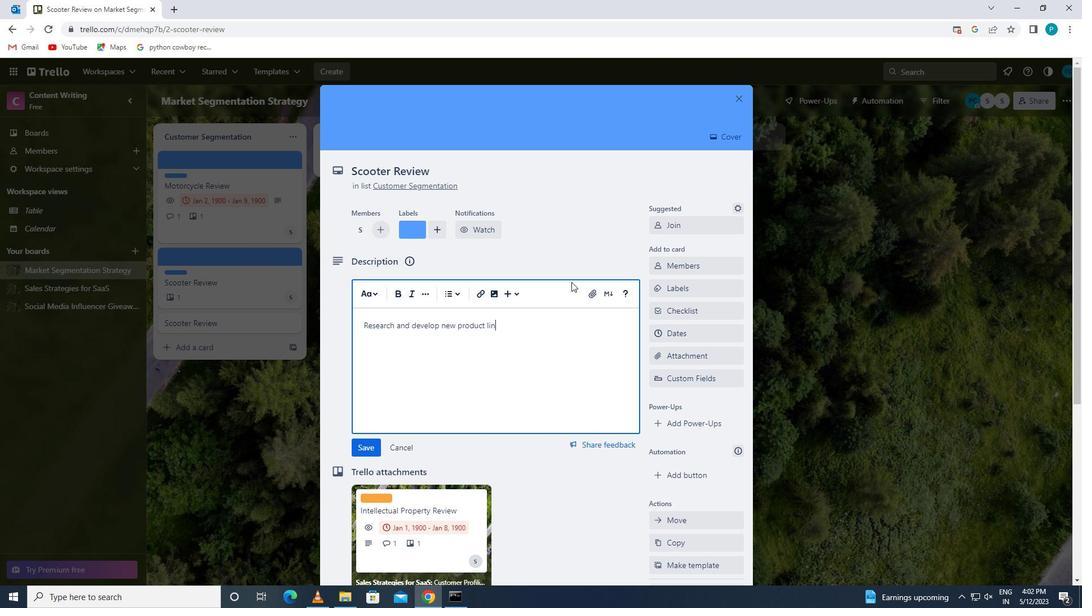 
Action: Mouse moved to (368, 444)
Screenshot: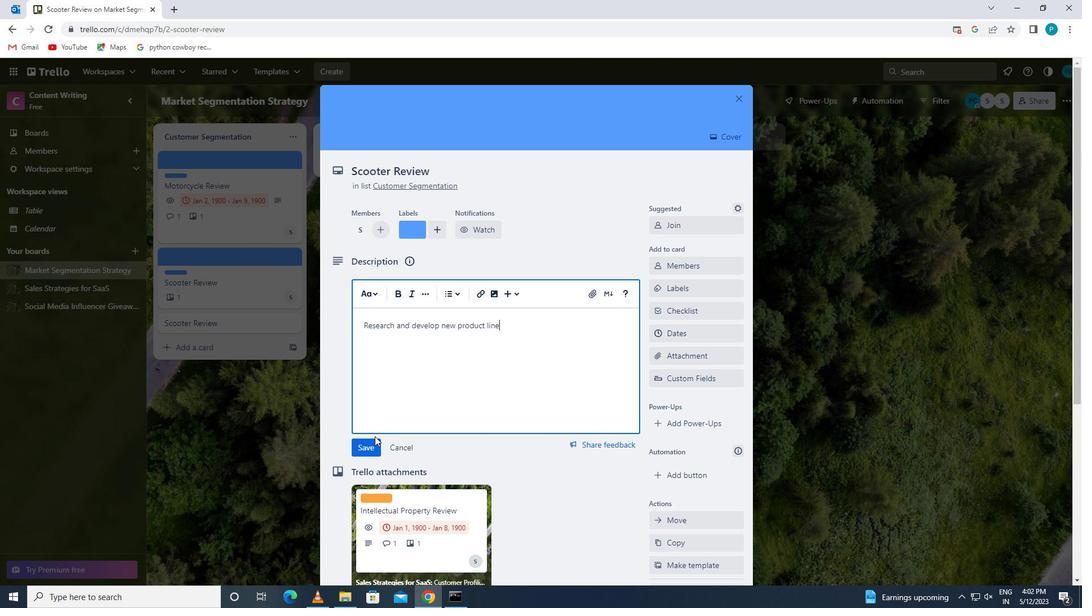 
Action: Mouse pressed left at (368, 444)
Screenshot: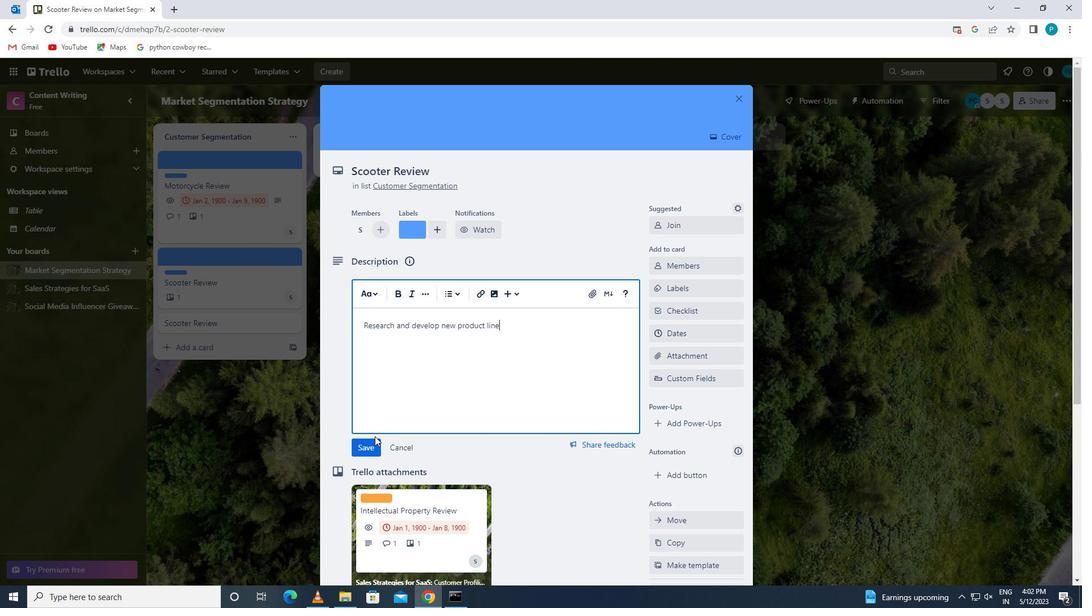 
Action: Mouse moved to (377, 420)
Screenshot: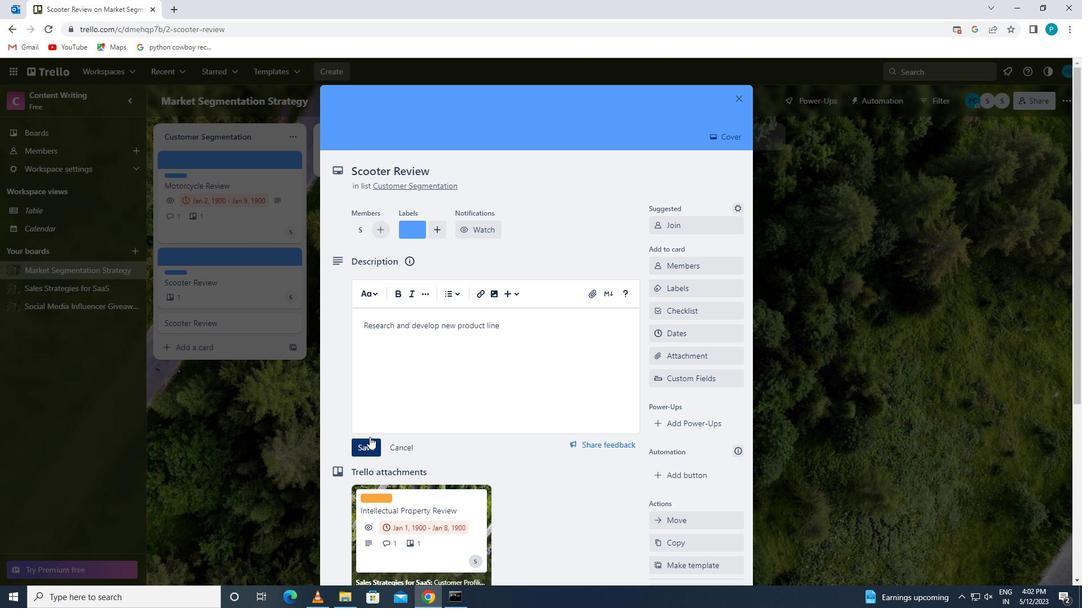
Action: Mouse scrolled (377, 420) with delta (0, 0)
Screenshot: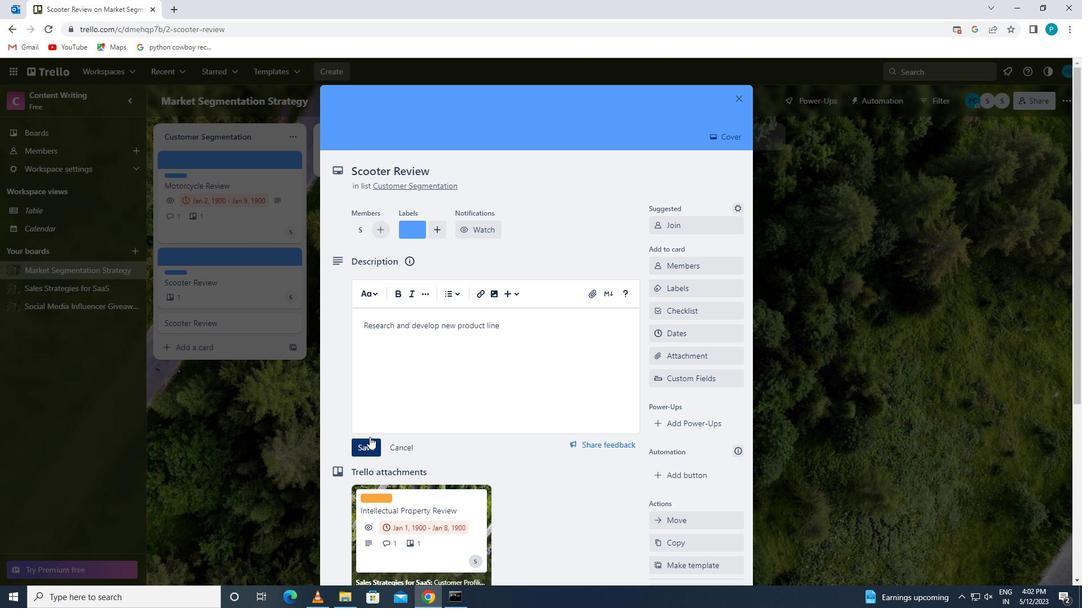 
Action: Mouse scrolled (377, 420) with delta (0, 0)
Screenshot: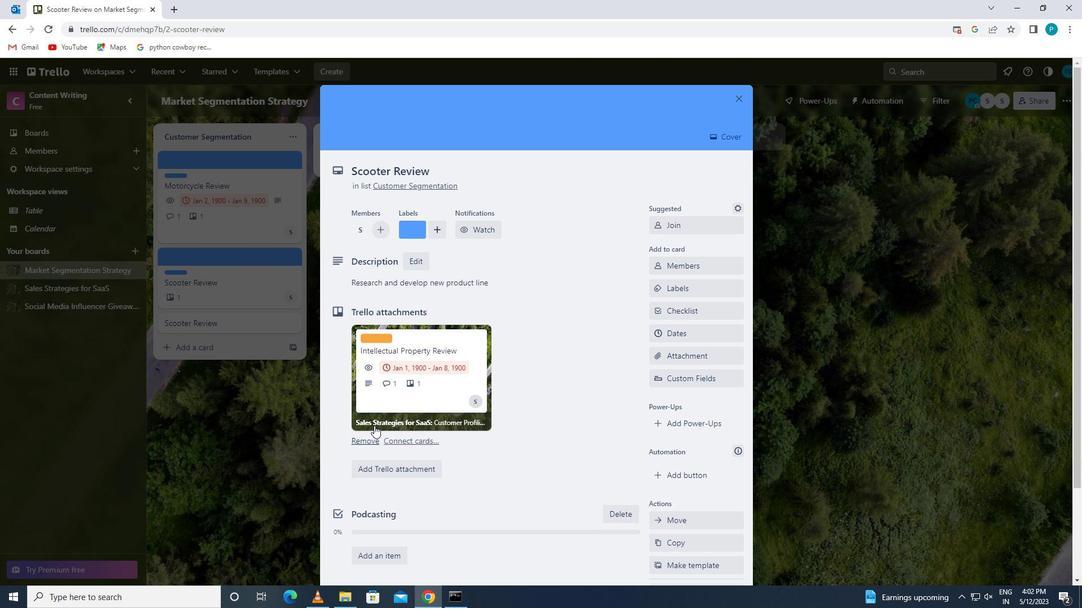 
Action: Mouse scrolled (377, 420) with delta (0, 0)
Screenshot: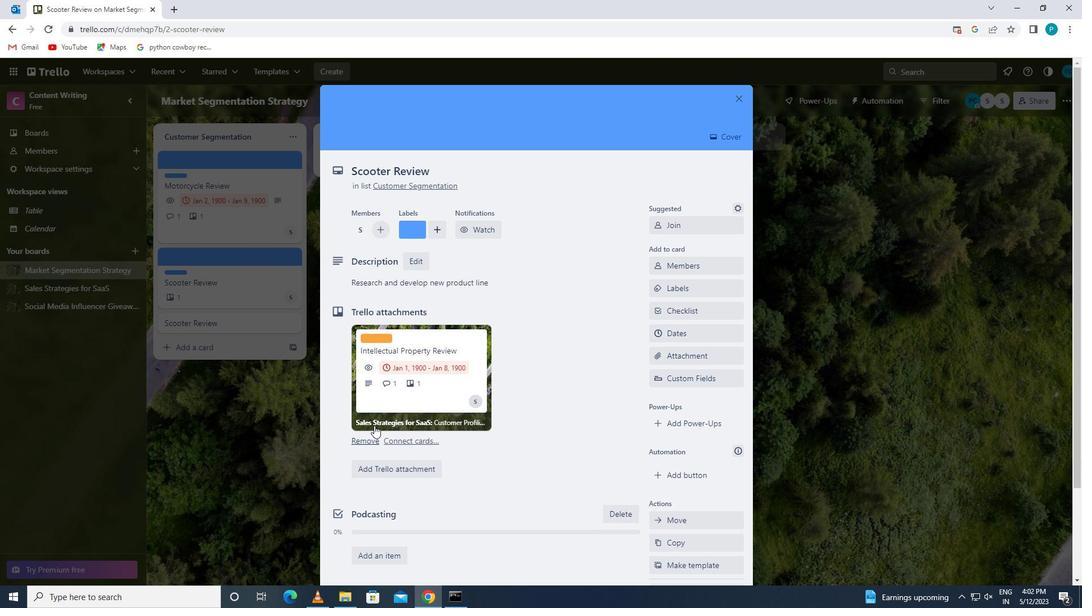 
Action: Mouse scrolled (377, 420) with delta (0, 0)
Screenshot: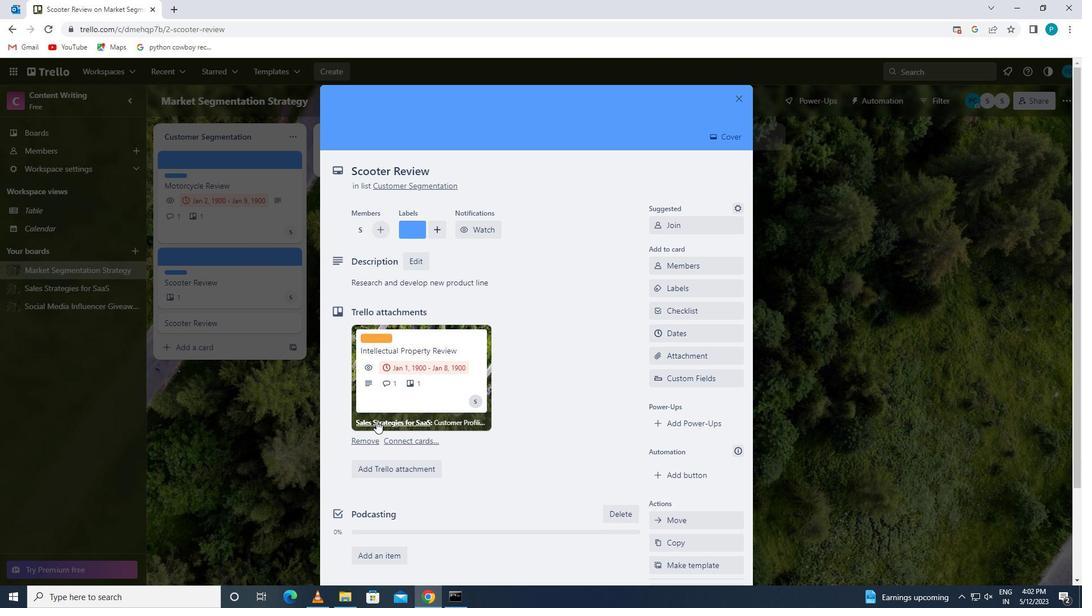 
Action: Mouse moved to (422, 511)
Screenshot: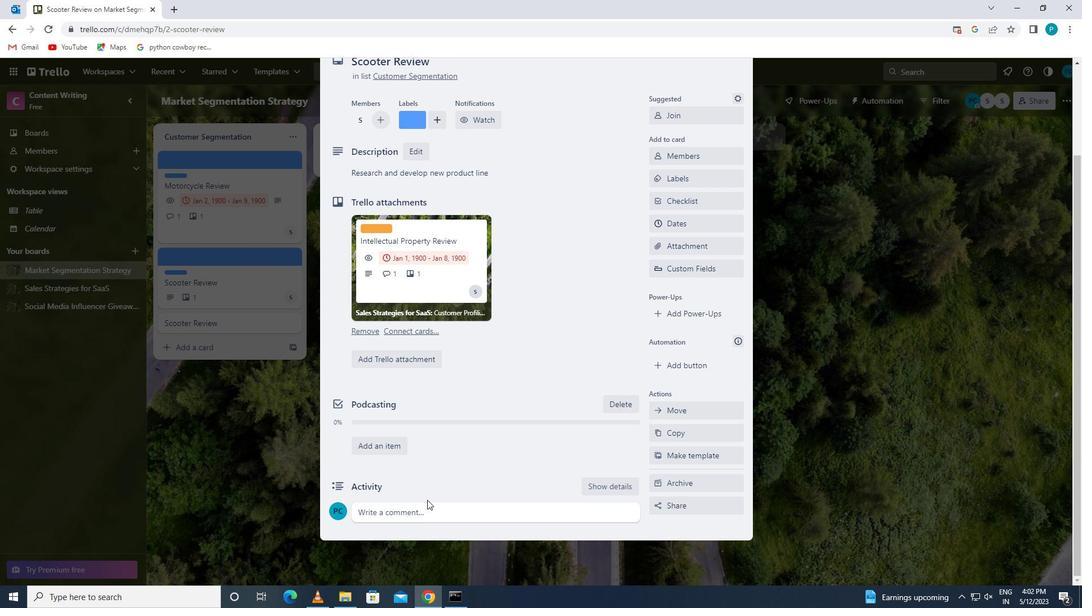 
Action: Mouse pressed left at (422, 511)
Screenshot: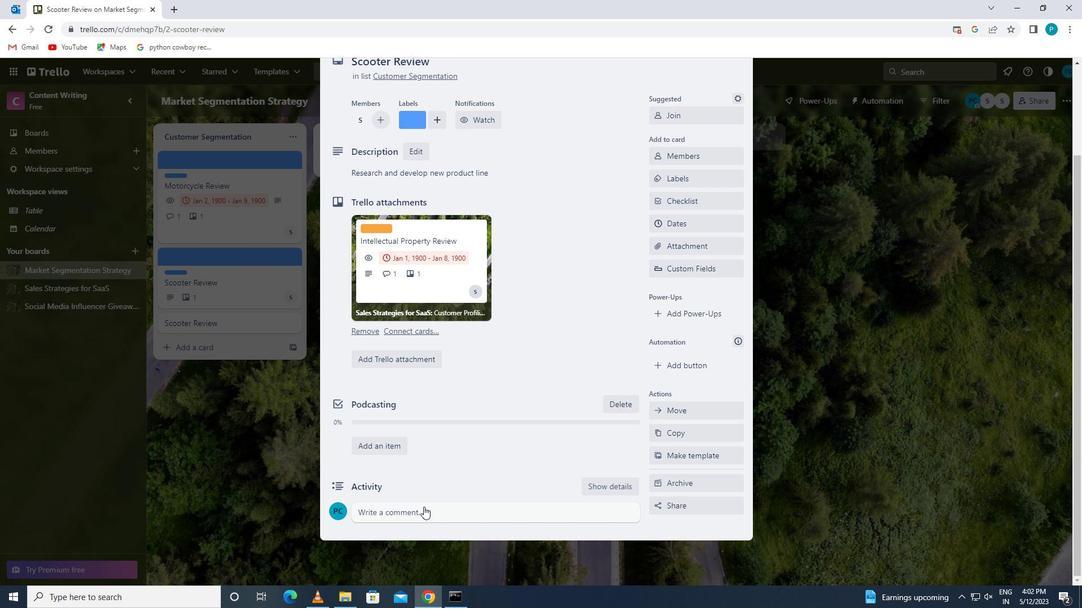 
Action: Mouse moved to (406, 513)
Screenshot: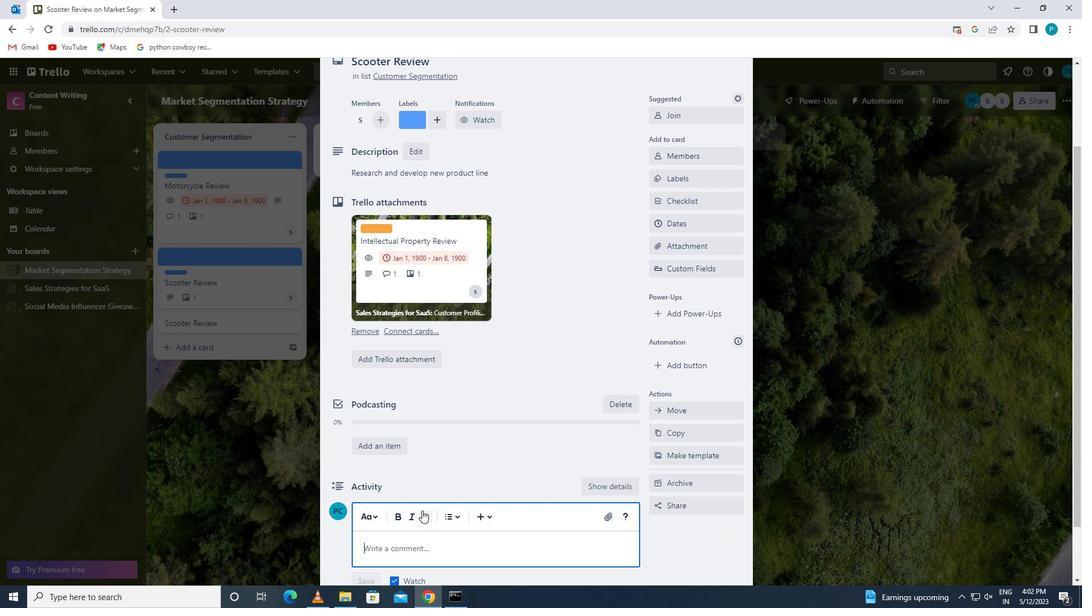 
Action: Key pressed <Key.caps_lock>l<Key.caps_lock>et<Key.space>us<Key.space>approach<Key.space>this<Key.space>task<Key.space>with<Key.space>a<Key.space>sense<Key.space>of<Key.space>emo<Key.backspace>pathy,<Key.space>understanding<Key.space>the<Key.space>needs<Key.space>and<Key.space>concerns<Key.space>of<Key.space>our<Key.space>stakeholders
Screenshot: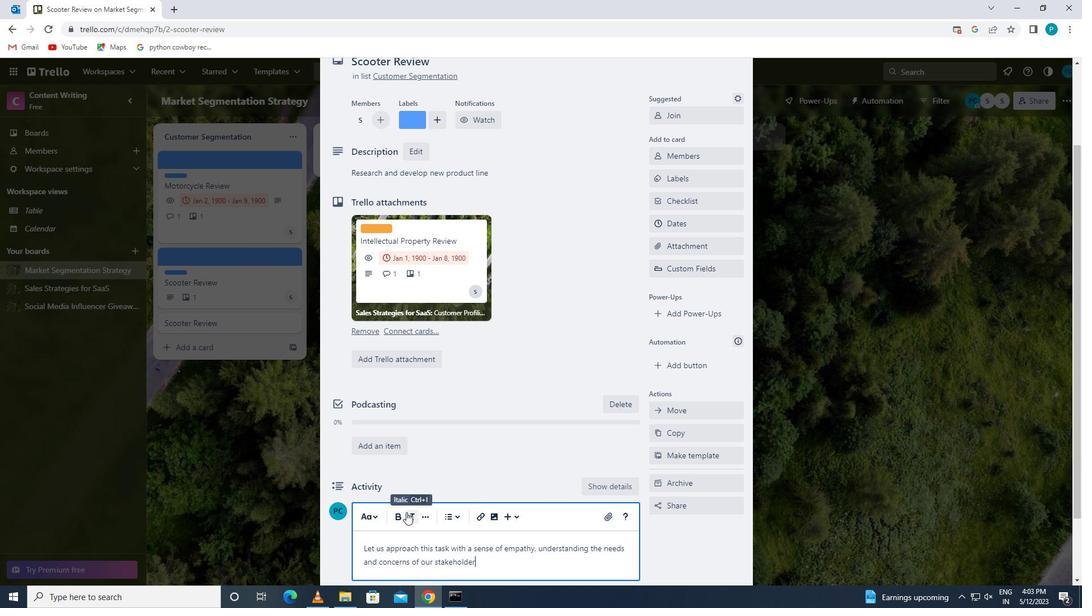 
Action: Mouse moved to (375, 529)
Screenshot: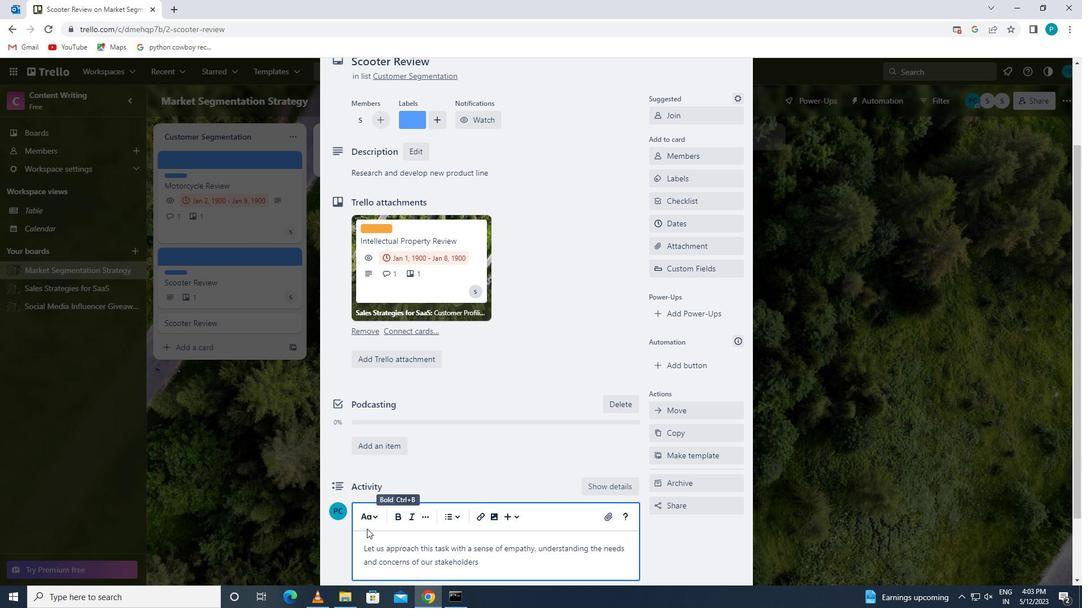 
Action: Mouse scrolled (375, 528) with delta (0, 0)
Screenshot: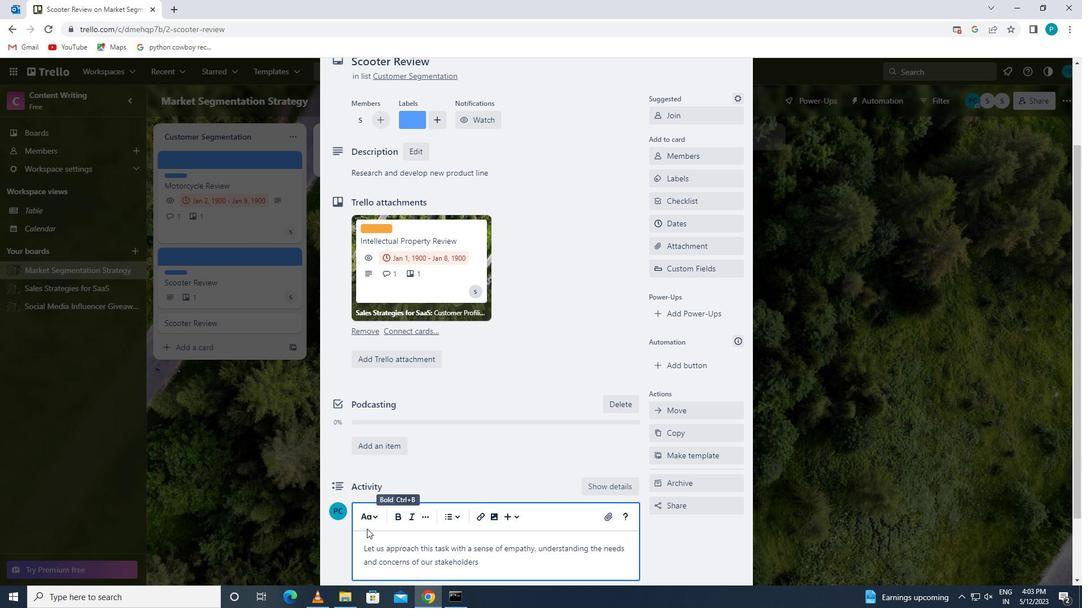 
Action: Mouse scrolled (375, 528) with delta (0, 0)
Screenshot: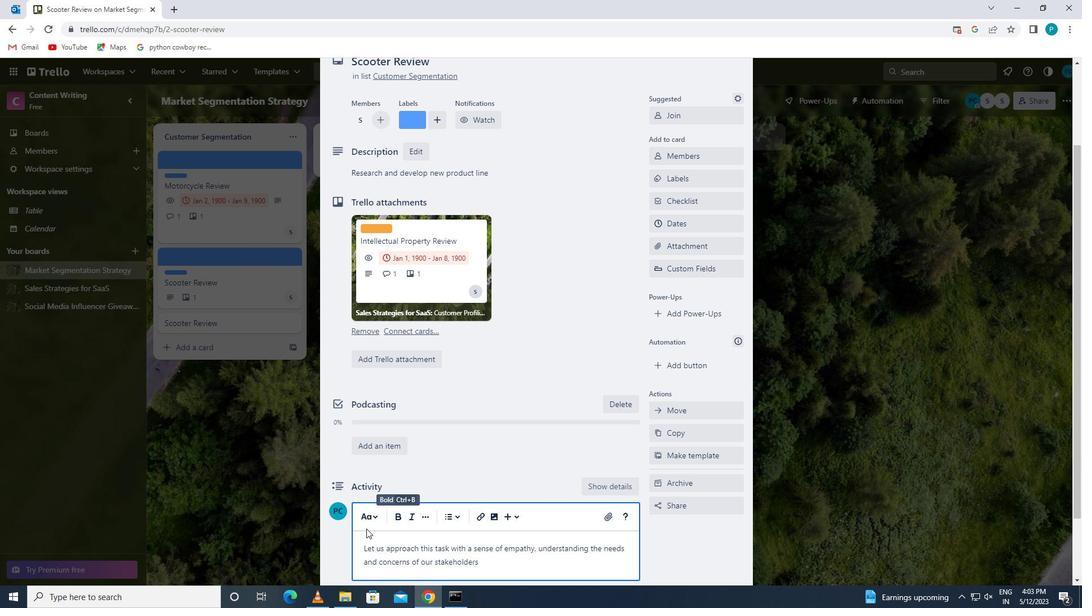 
Action: Mouse moved to (372, 518)
Screenshot: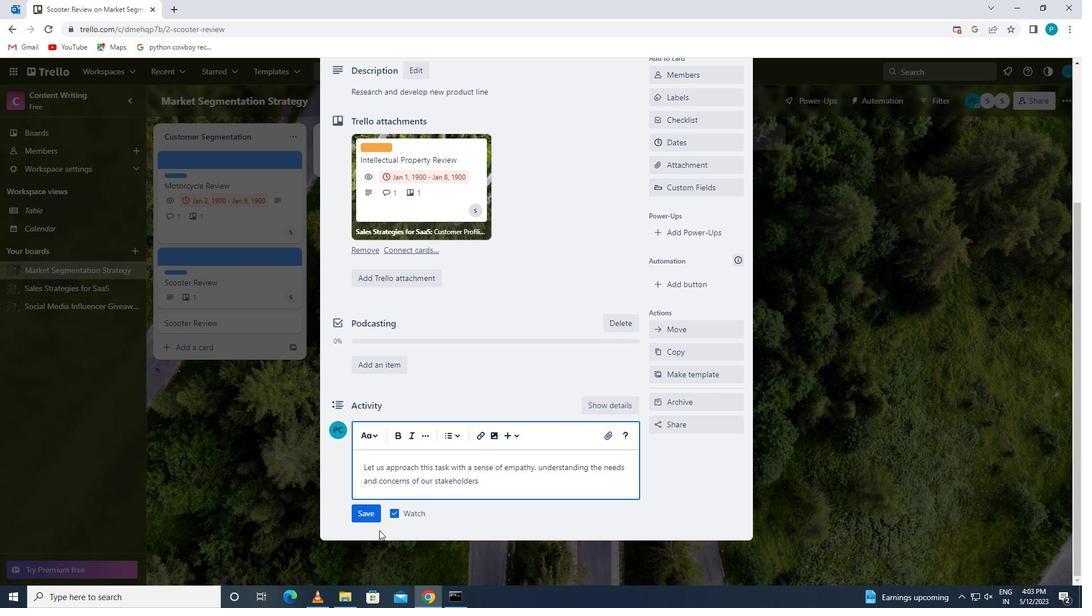 
Action: Mouse pressed left at (372, 518)
Screenshot: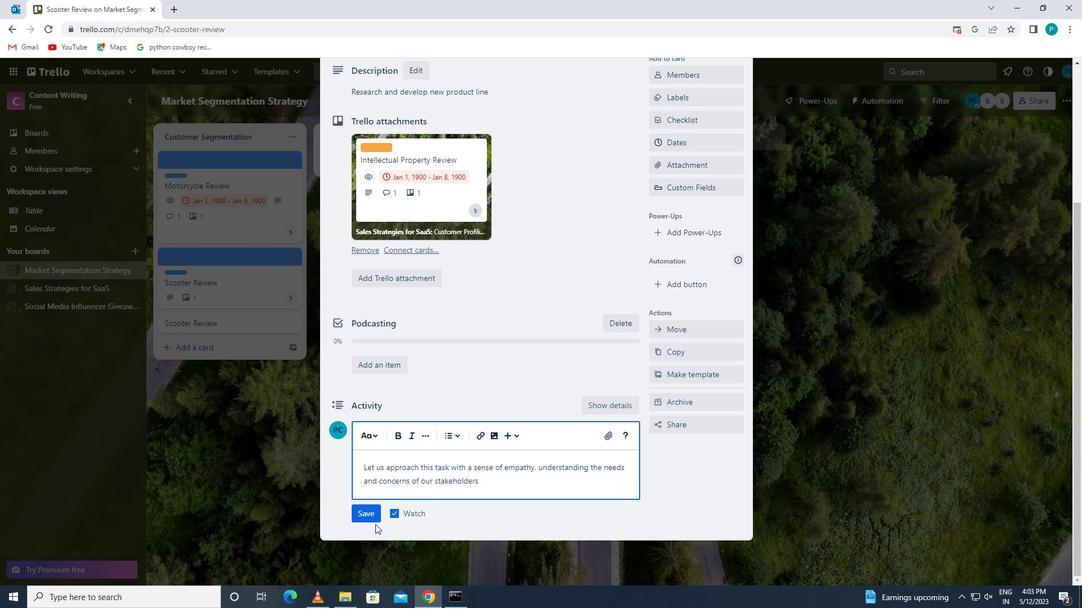 
Action: Mouse moved to (710, 150)
Screenshot: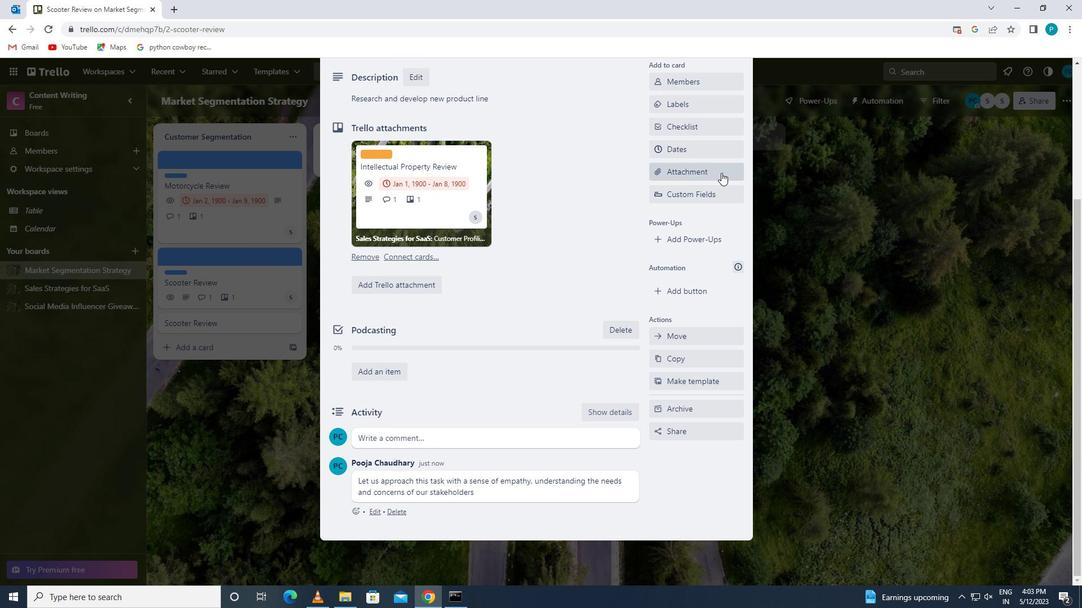 
Action: Mouse pressed left at (710, 150)
Screenshot: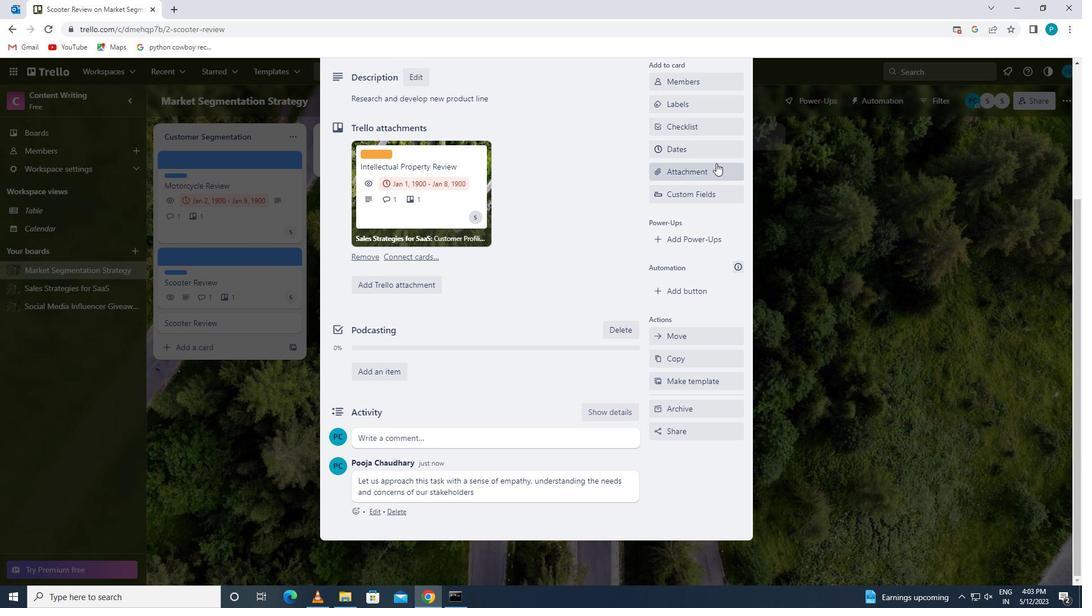
Action: Mouse moved to (661, 382)
Screenshot: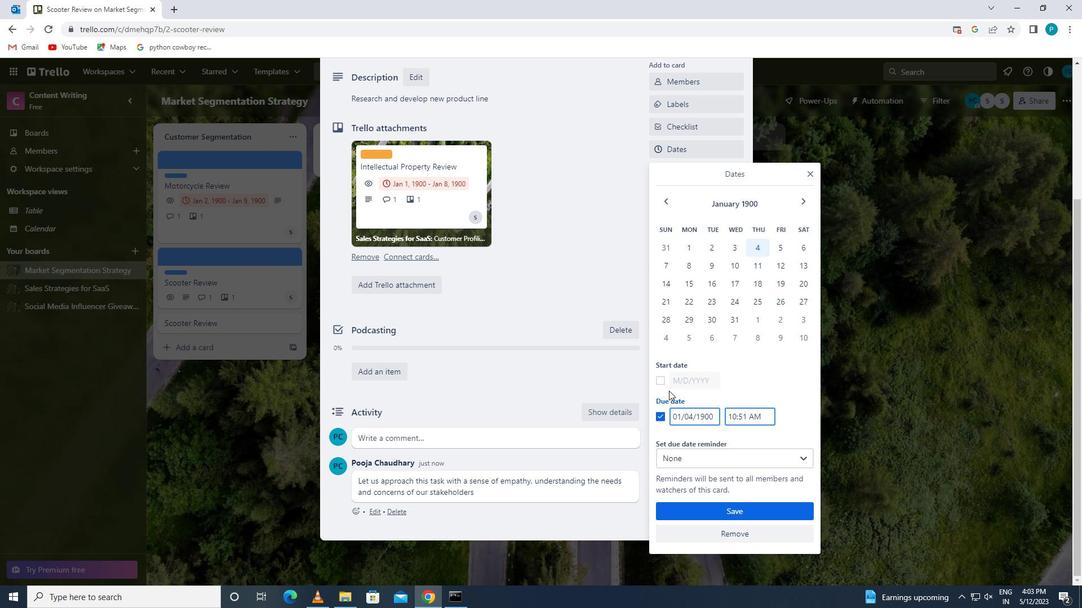 
Action: Mouse pressed left at (661, 382)
Screenshot: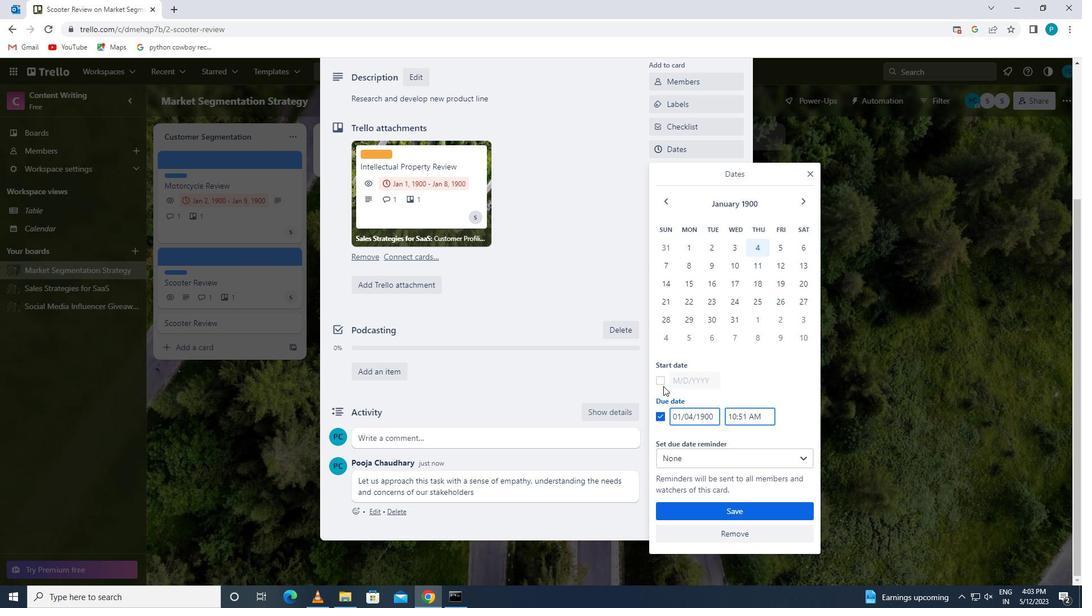 
Action: Mouse moved to (691, 382)
Screenshot: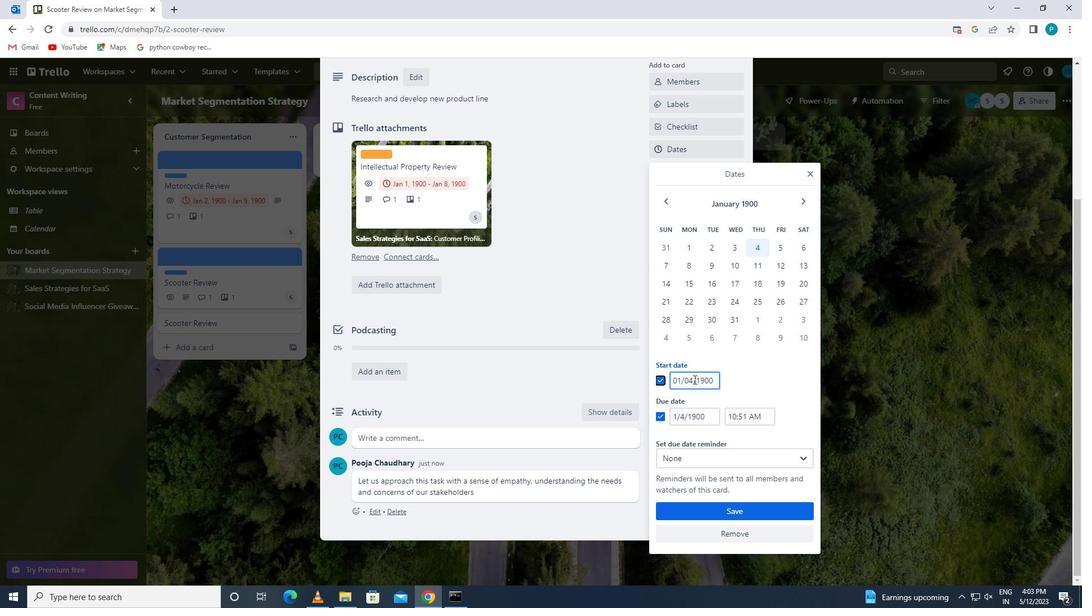 
Action: Mouse pressed left at (691, 382)
Screenshot: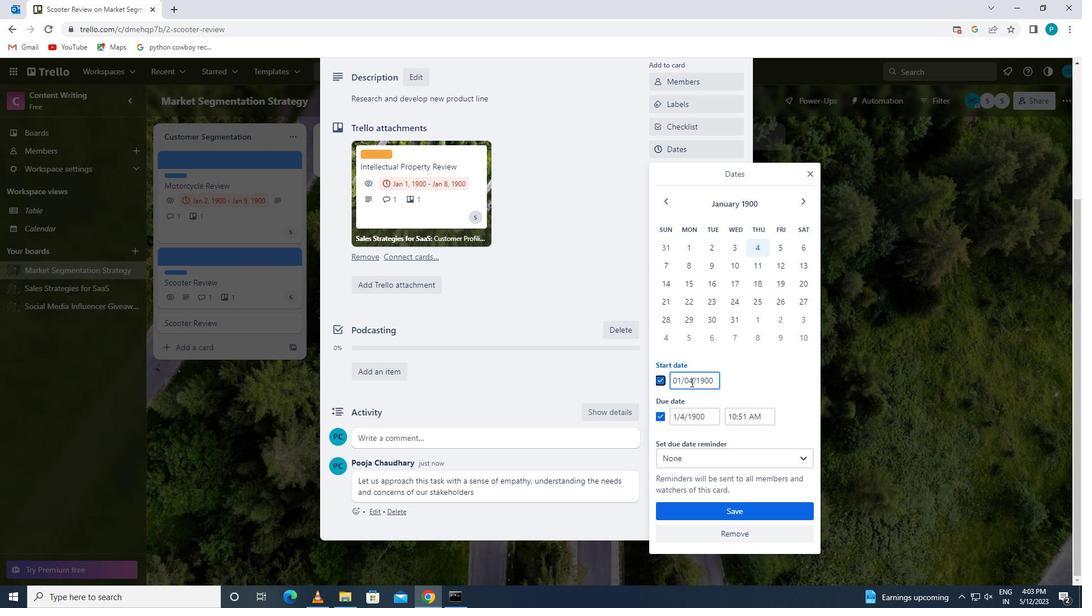 
Action: Mouse moved to (686, 380)
Screenshot: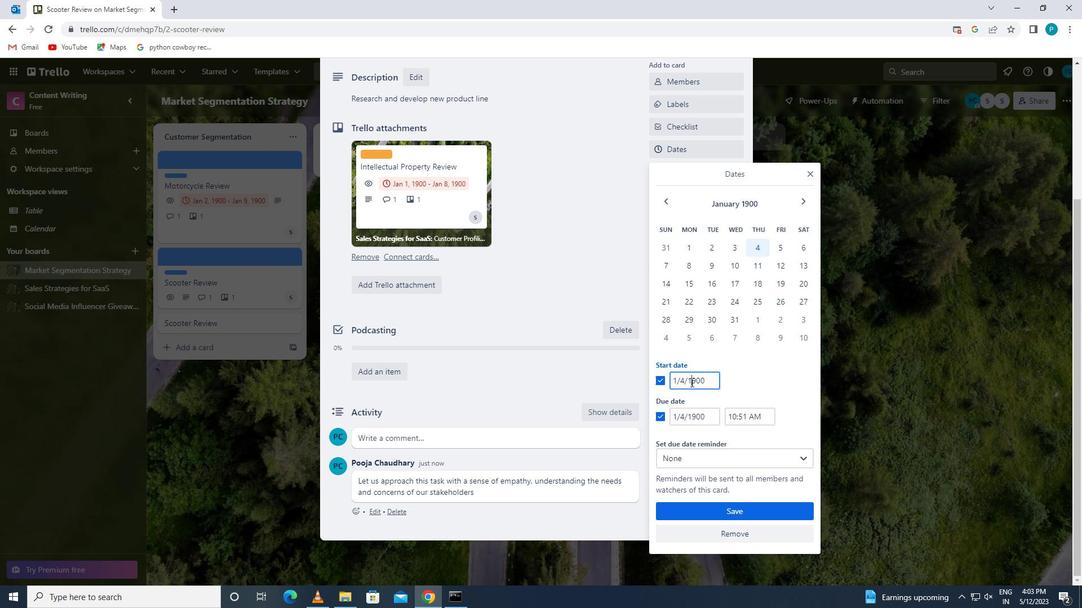 
Action: Mouse pressed left at (686, 380)
Screenshot: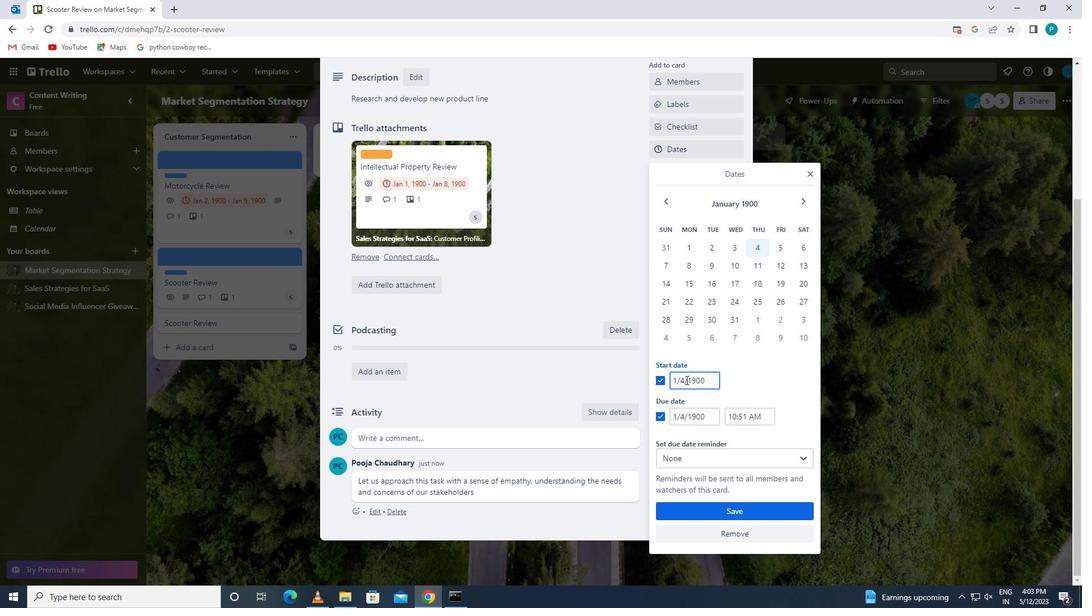 
Action: Key pressed <Key.backspace>5
Screenshot: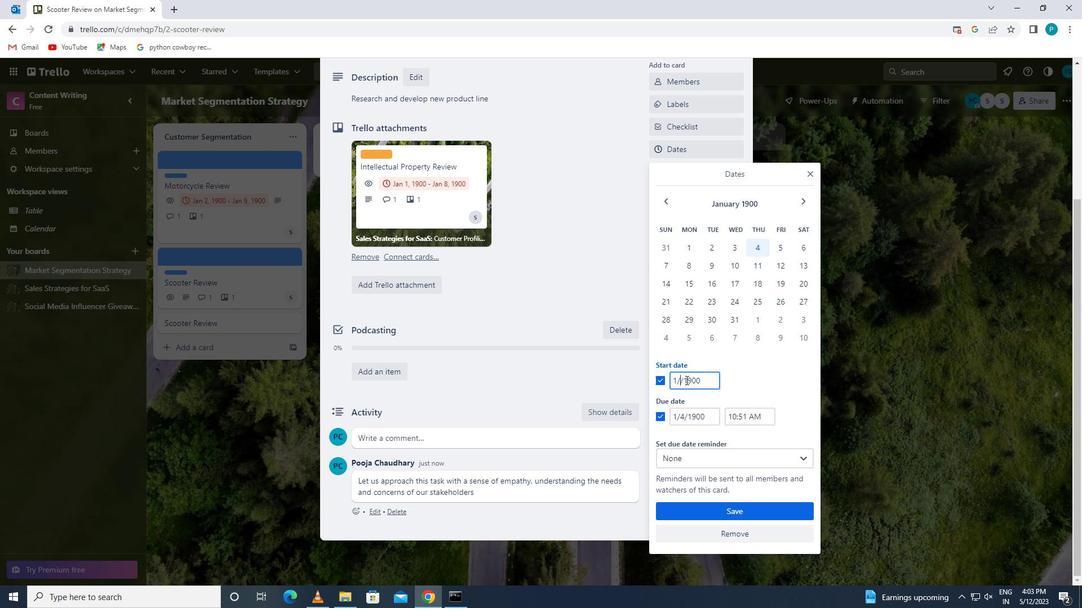 
Action: Mouse moved to (683, 417)
Screenshot: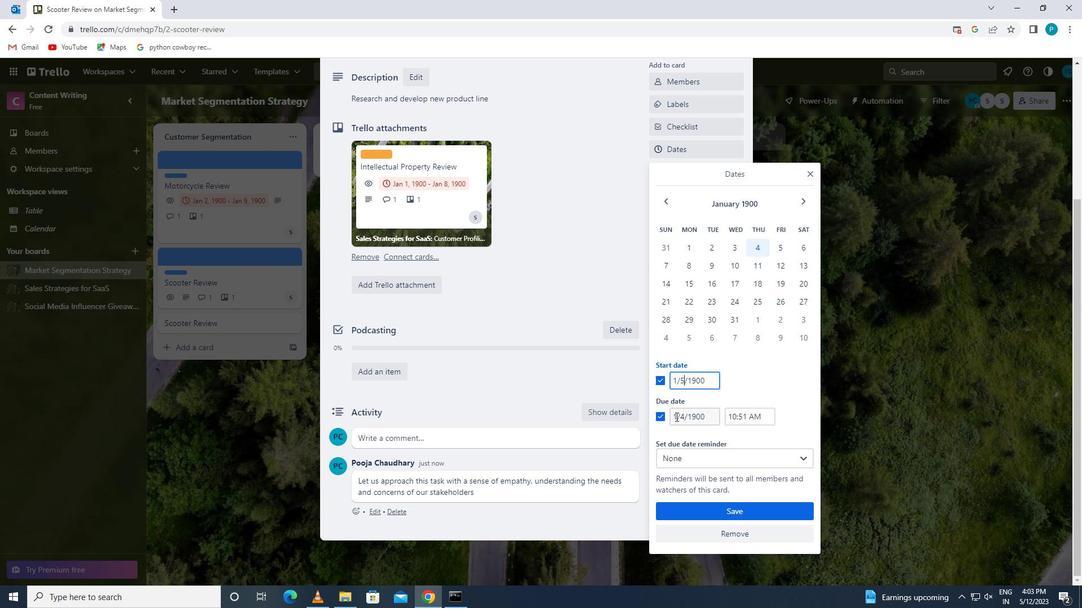 
Action: Mouse pressed left at (683, 417)
Screenshot: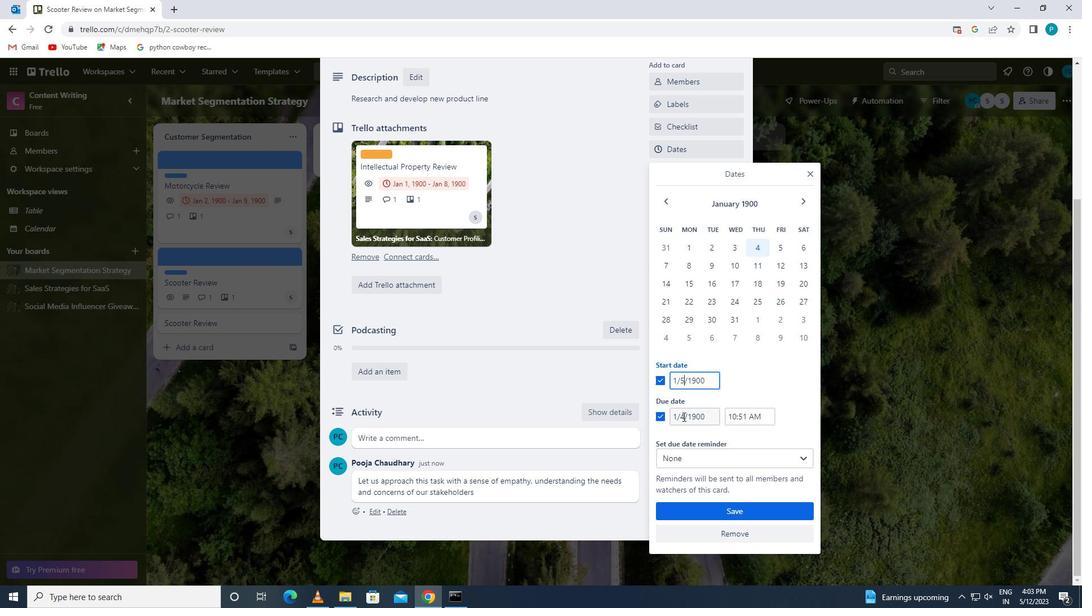 
Action: Mouse moved to (694, 417)
Screenshot: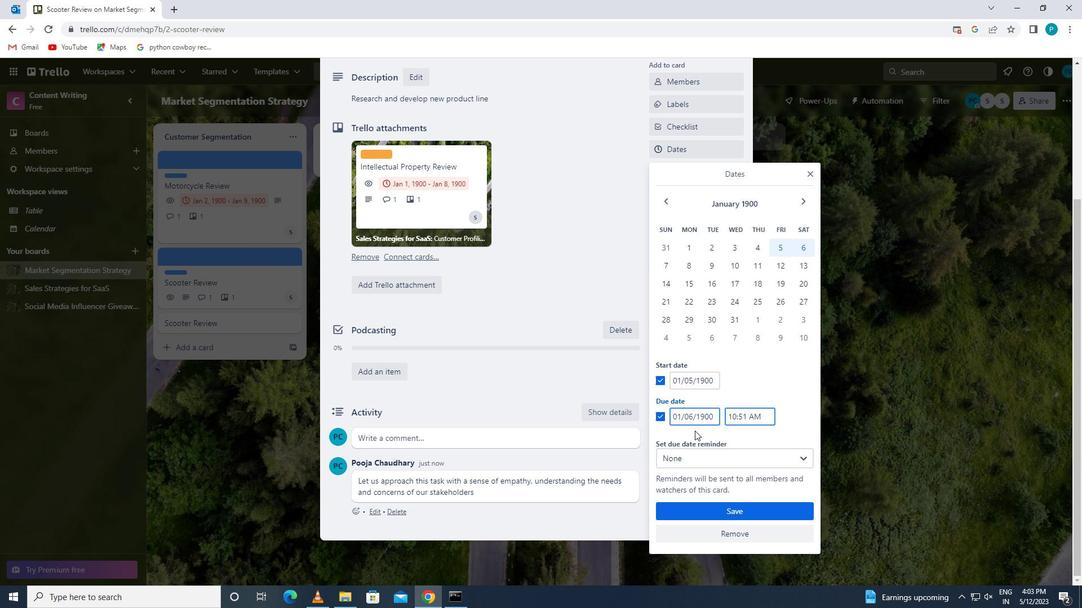 
Action: Mouse pressed left at (694, 417)
Screenshot: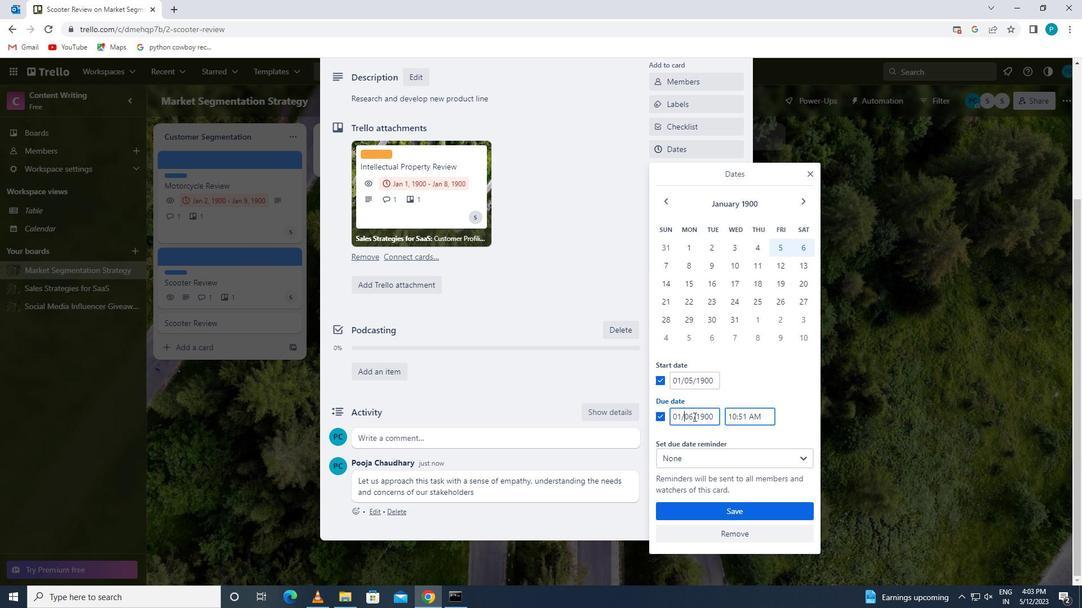 
Action: Key pressed <Key.backspace><Key.backspace>12
Screenshot: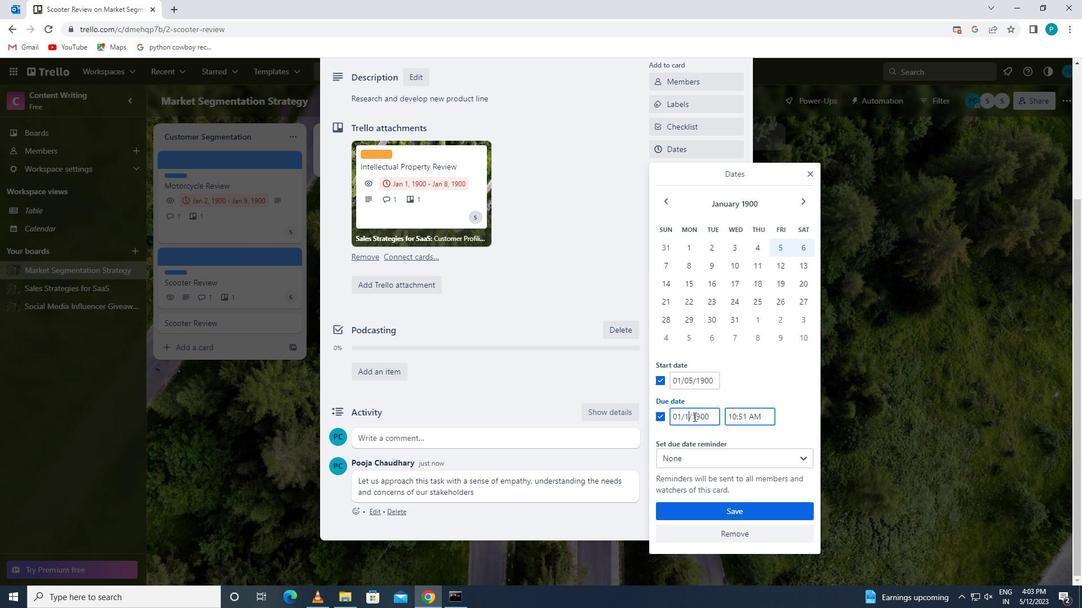 
Action: Mouse moved to (688, 506)
Screenshot: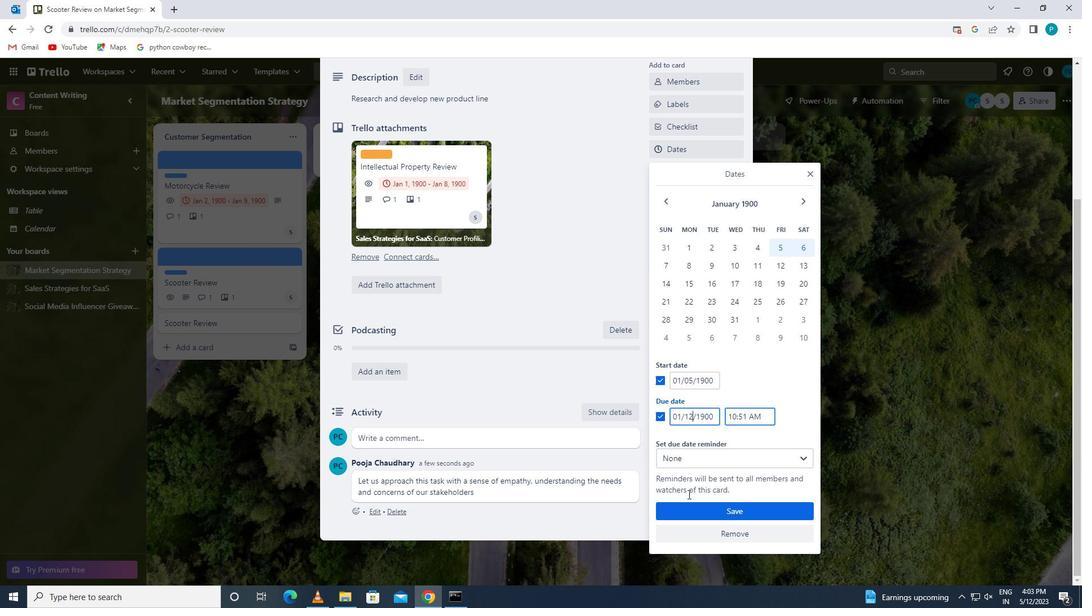 
Action: Mouse pressed left at (688, 506)
Screenshot: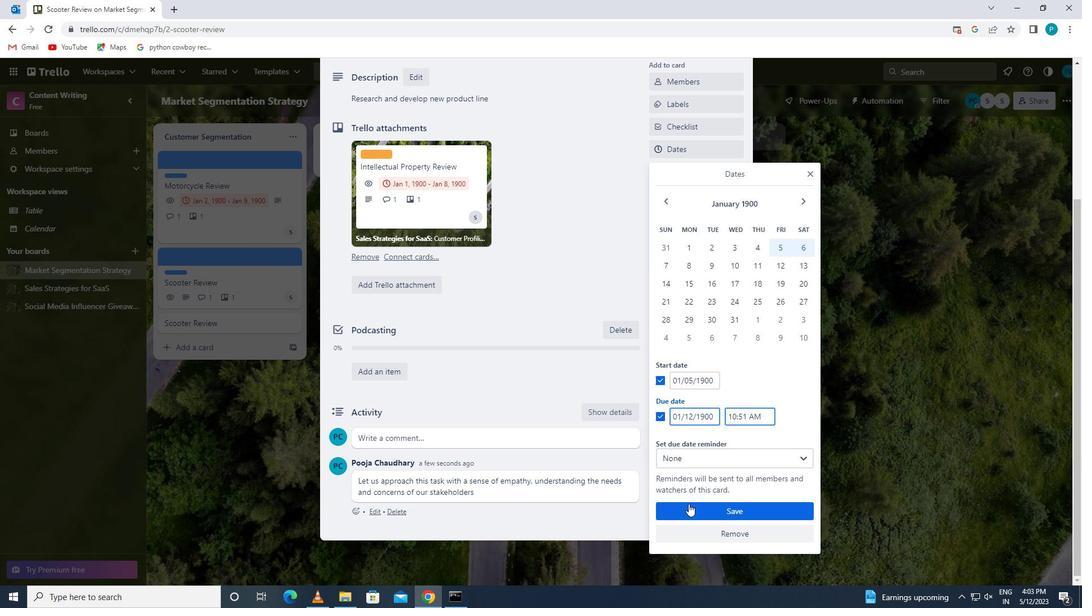 
Action: Mouse moved to (713, 473)
Screenshot: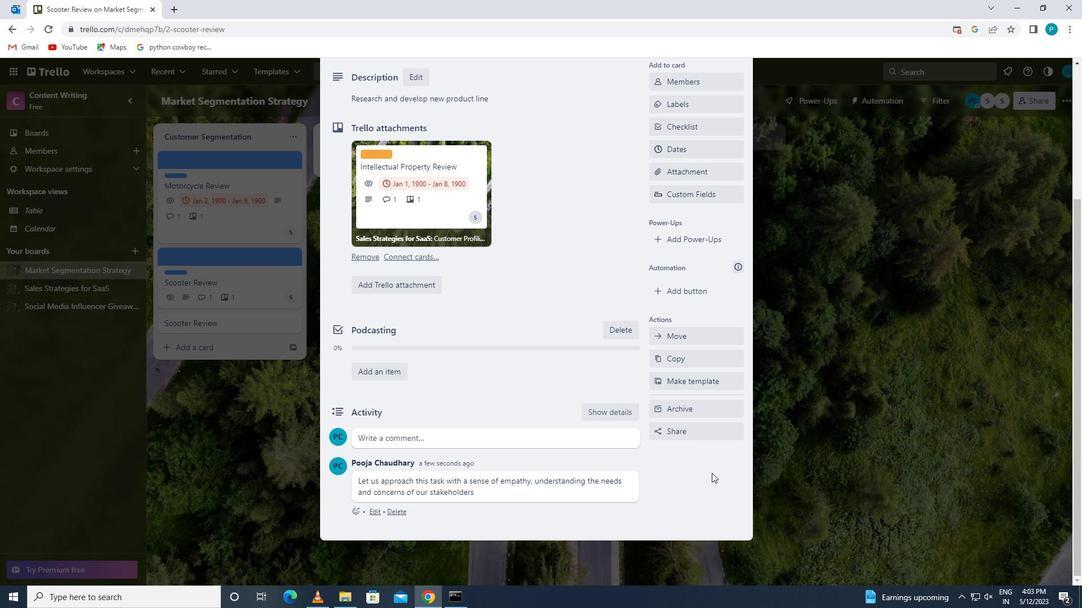
Action: Mouse scrolled (713, 473) with delta (0, 0)
Screenshot: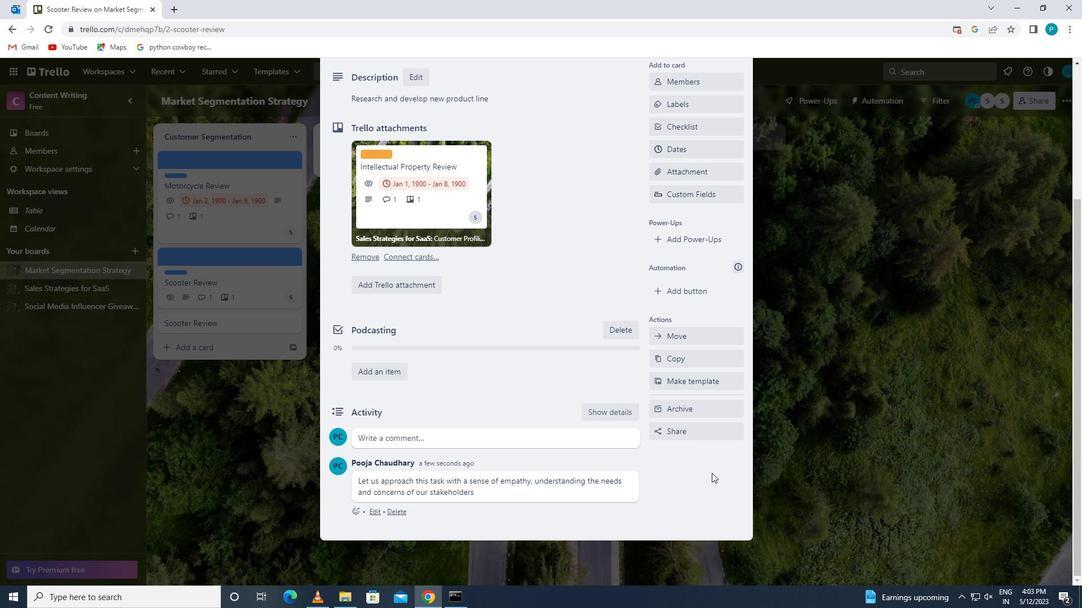 
Action: Mouse scrolled (713, 473) with delta (0, 0)
Screenshot: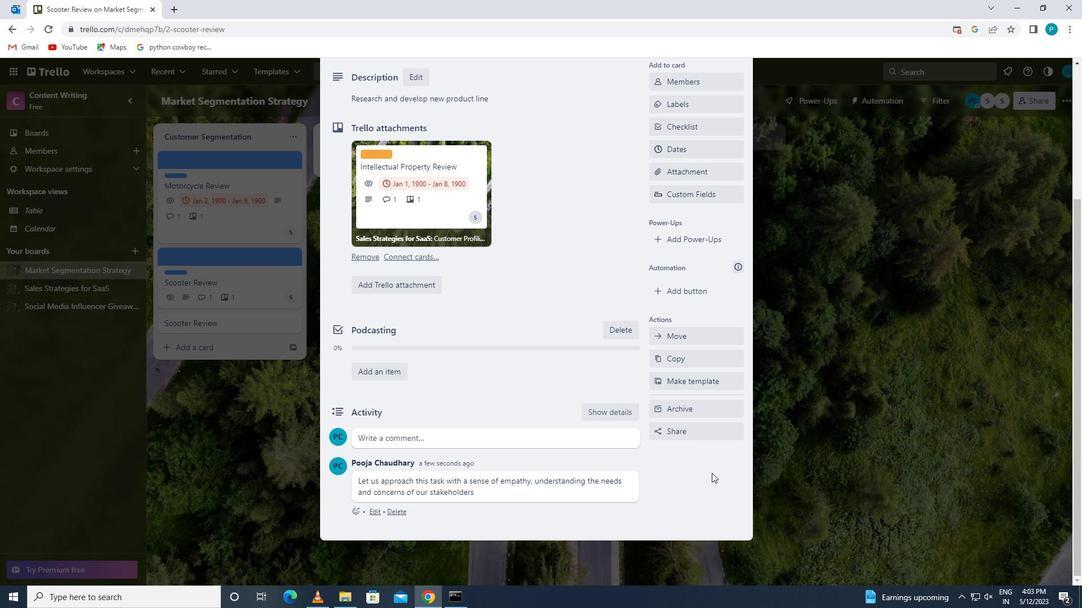 
